 Task: Look for space in Faruka, Pakistan from 6th June, 2023 to 8th June, 2023 for 2 adults in price range Rs.7000 to Rs.12000. Place can be private room with 1  bedroom having 2 beds and 1 bathroom. Property type can be house, flat, guest house. Amenities needed are: wifi. Booking option can be shelf check-in. Required host language is English.
Action: Mouse moved to (482, 82)
Screenshot: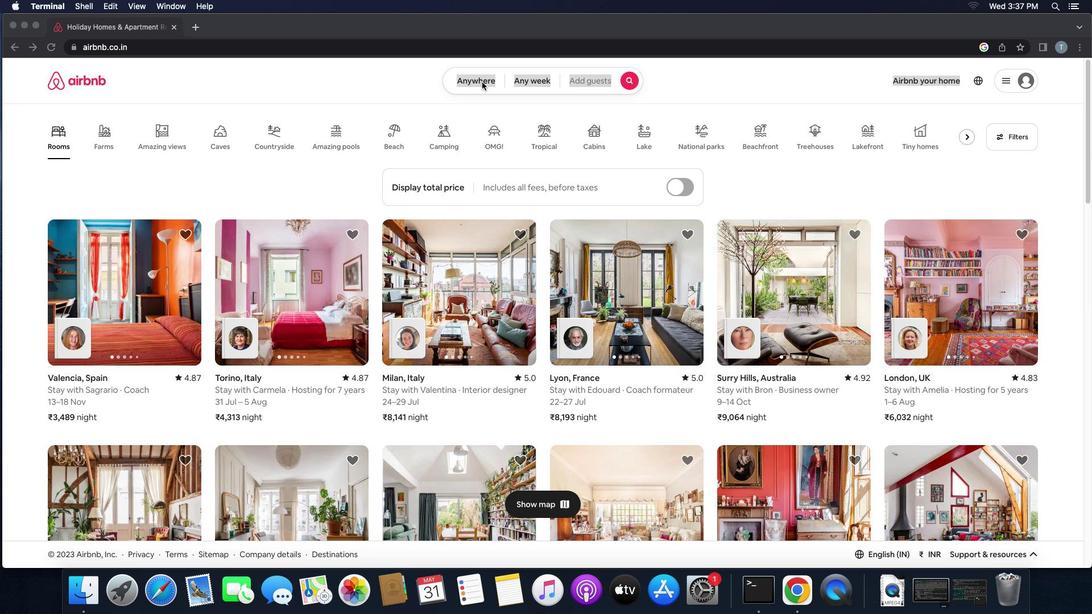 
Action: Mouse pressed left at (482, 82)
Screenshot: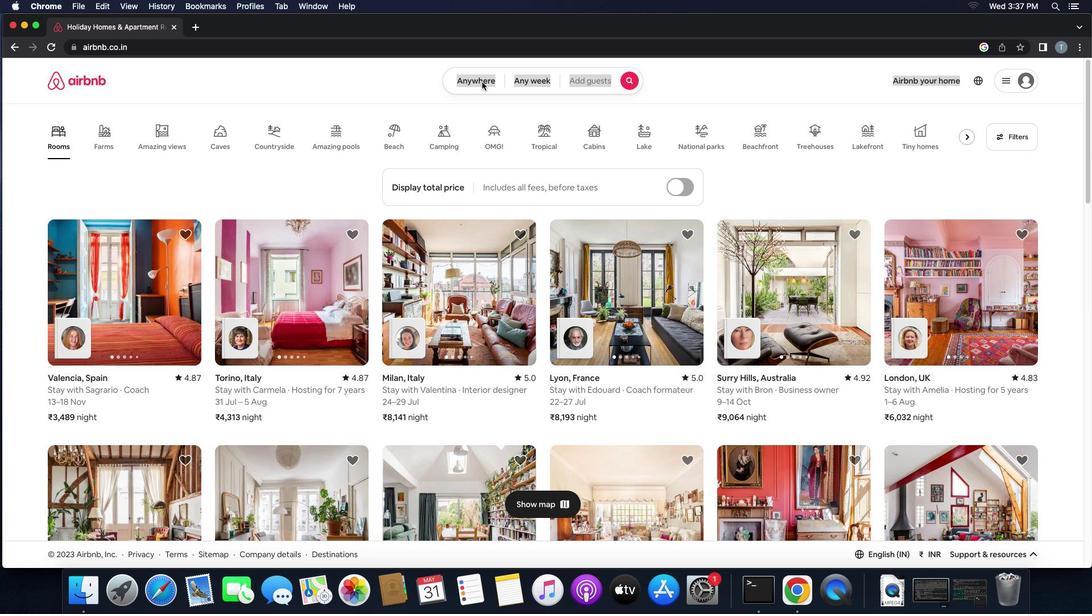 
Action: Mouse pressed left at (482, 82)
Screenshot: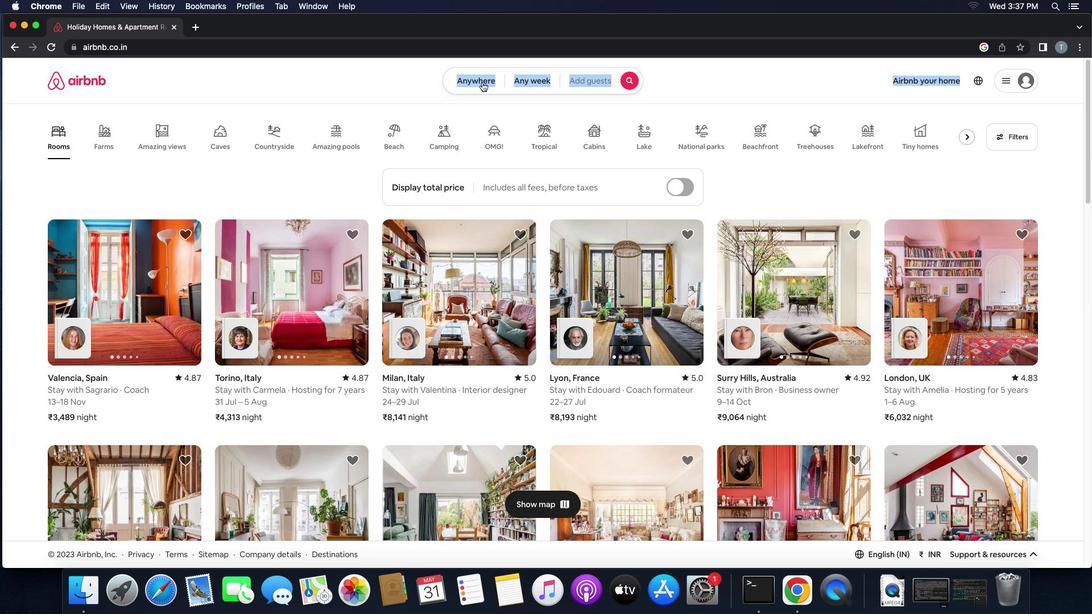 
Action: Mouse moved to (380, 124)
Screenshot: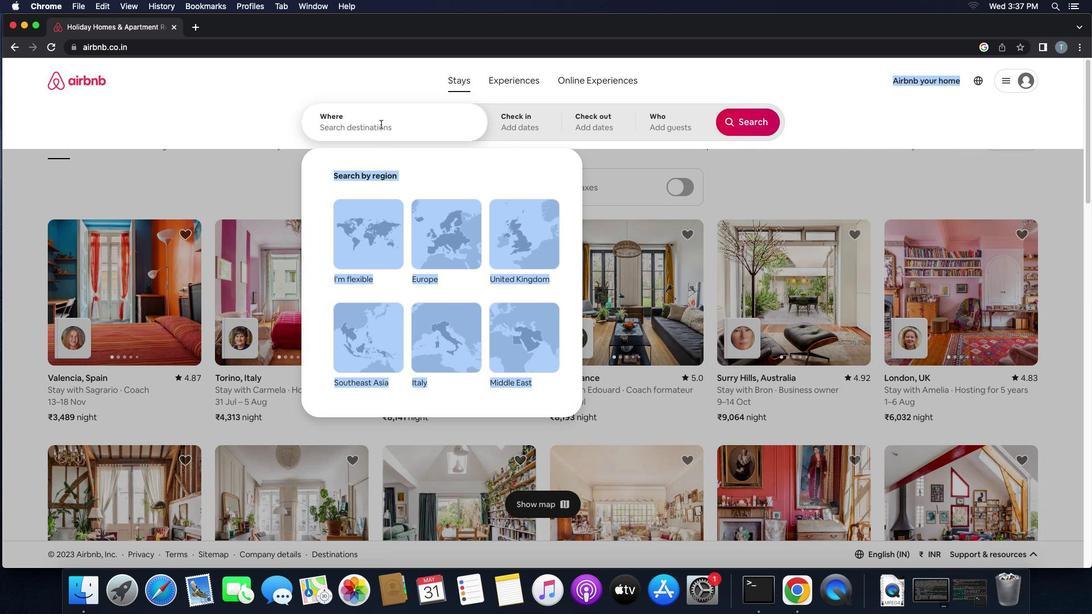 
Action: Mouse pressed left at (380, 124)
Screenshot: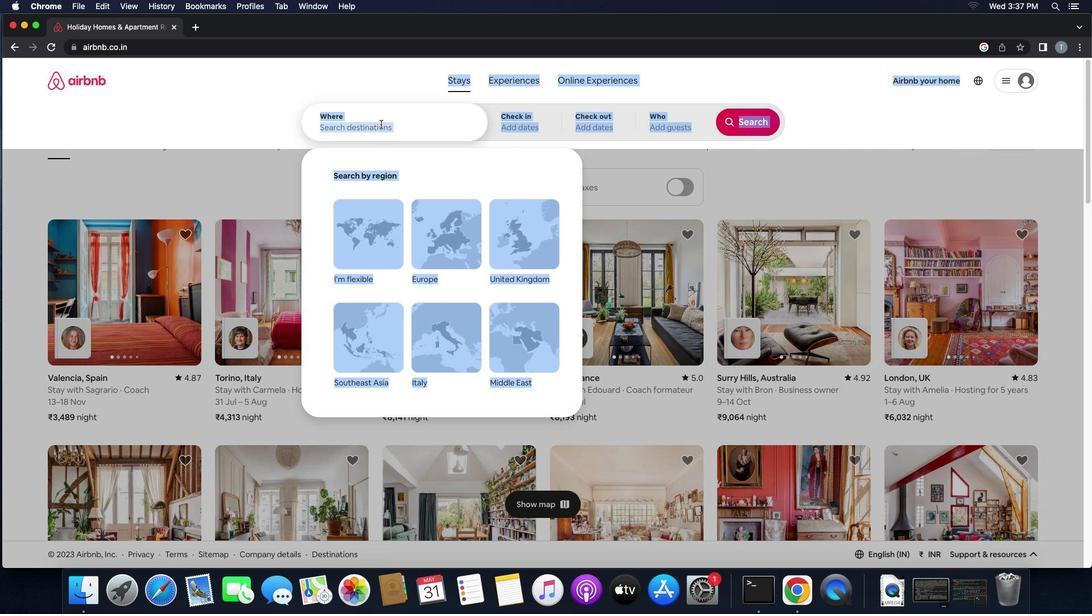 
Action: Key pressed 'f''a''r''u''k''a'','Key.space'p''a''k''i'
Screenshot: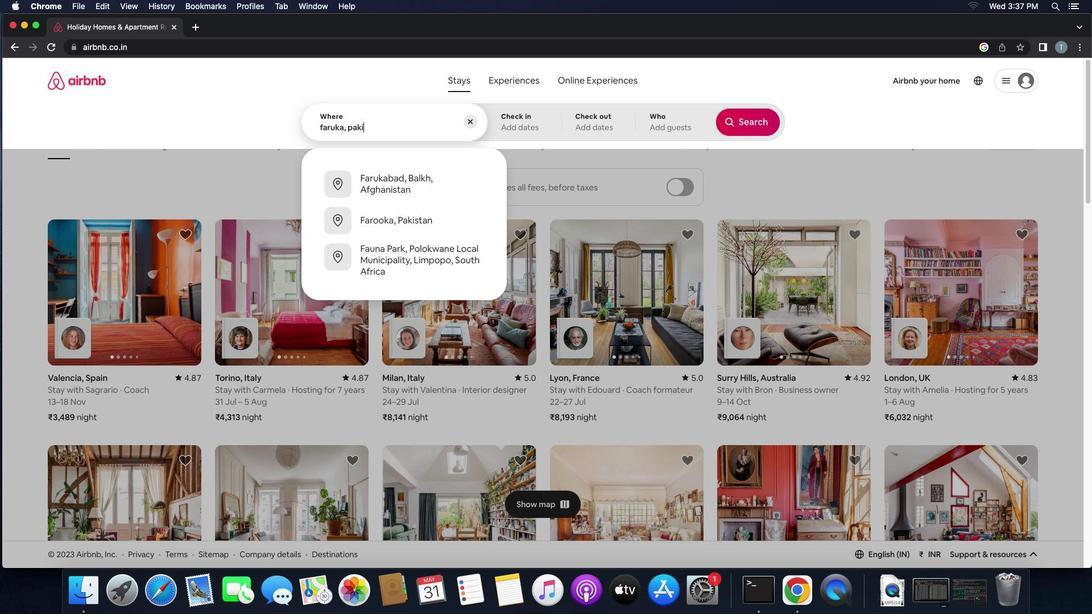 
Action: Mouse moved to (357, 182)
Screenshot: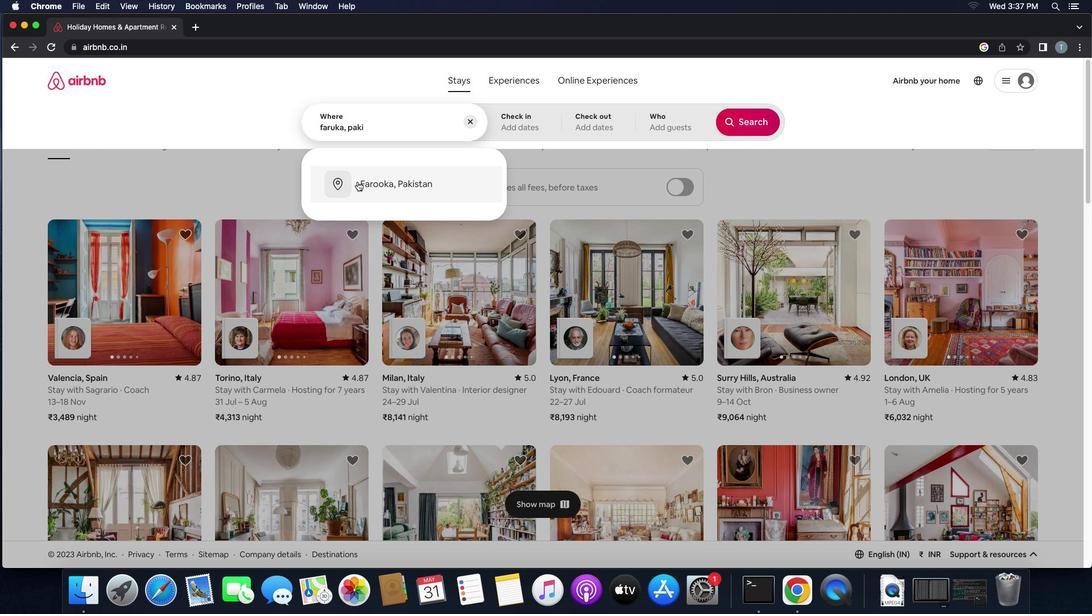
Action: Mouse pressed left at (357, 182)
Screenshot: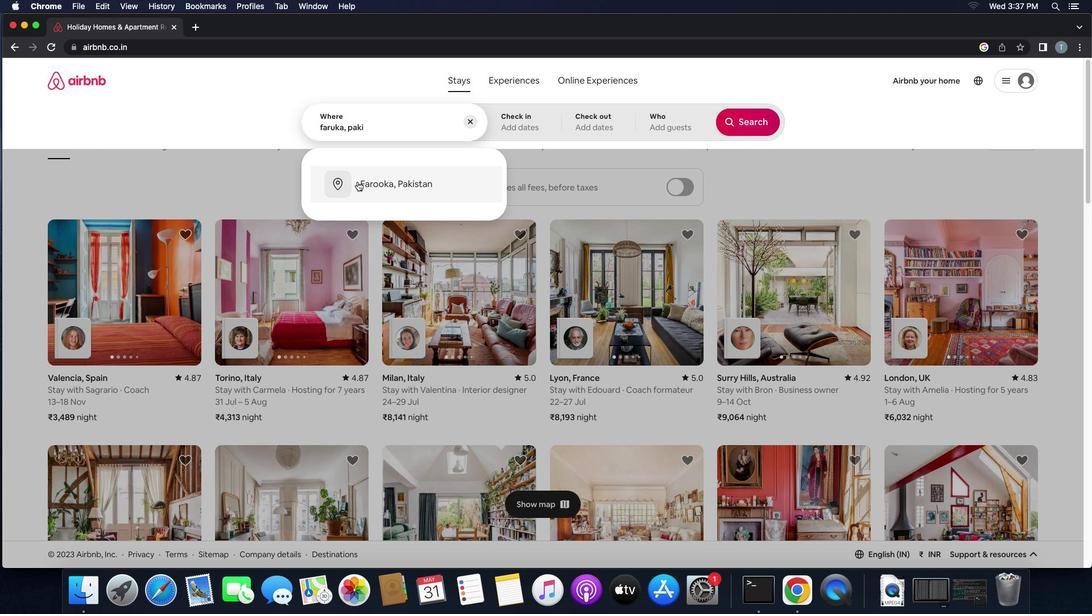 
Action: Mouse moved to (630, 290)
Screenshot: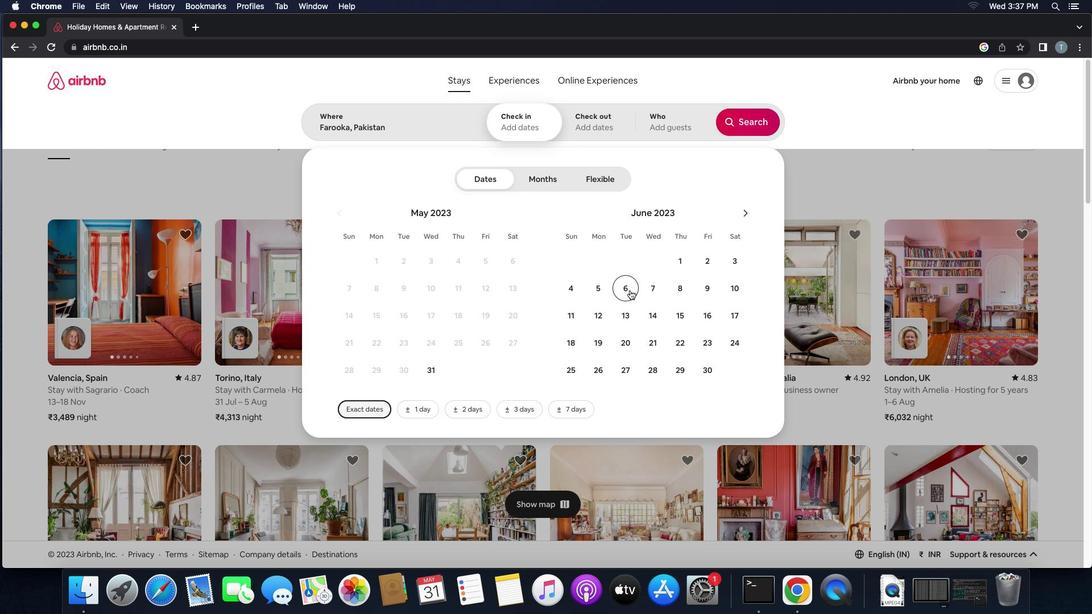 
Action: Mouse pressed left at (630, 290)
Screenshot: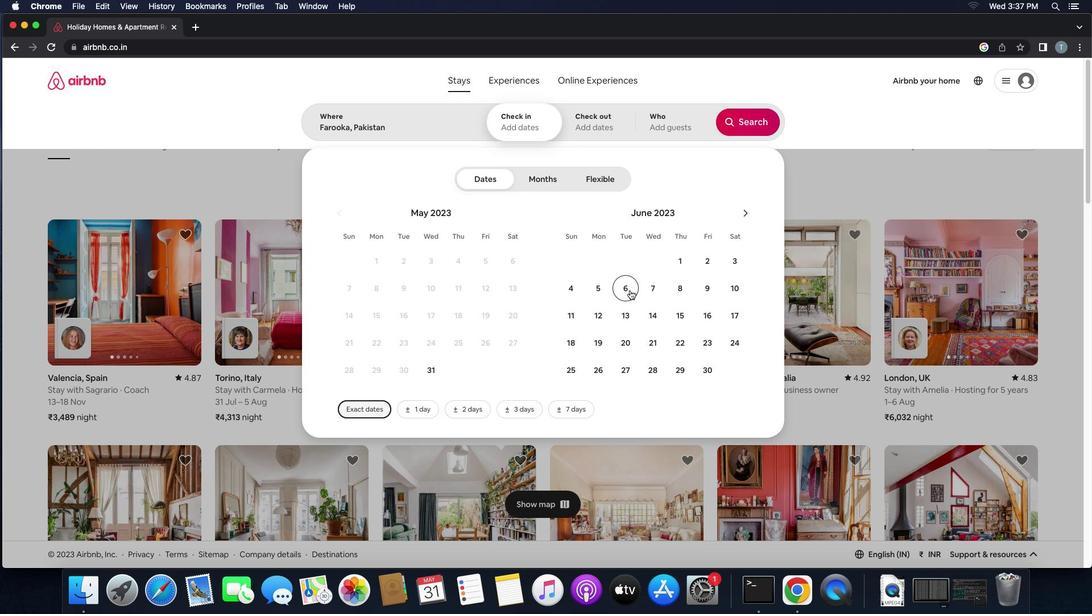 
Action: Mouse moved to (686, 289)
Screenshot: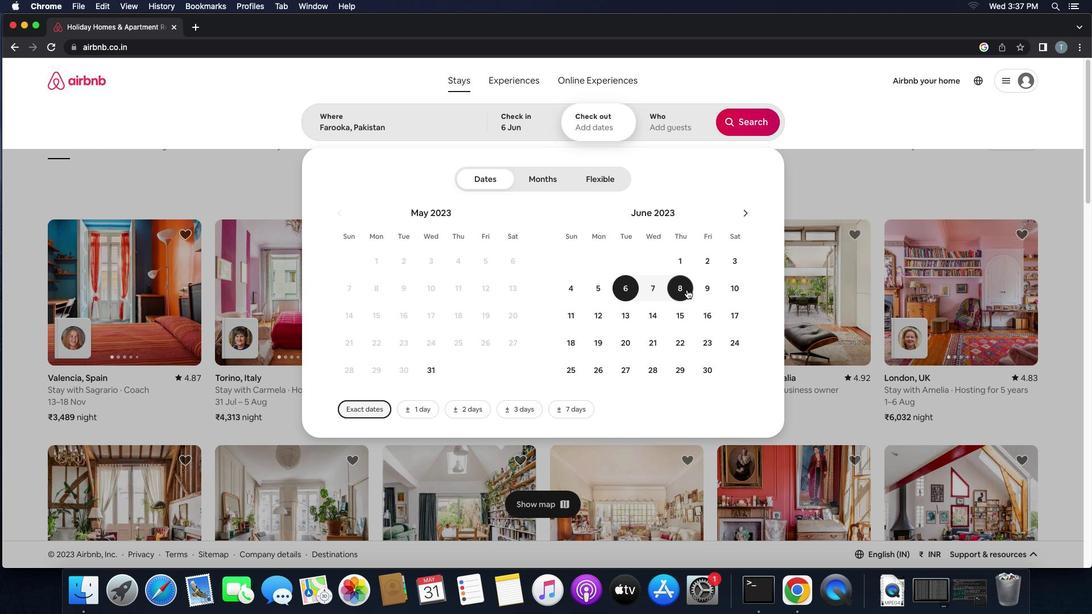 
Action: Mouse pressed left at (686, 289)
Screenshot: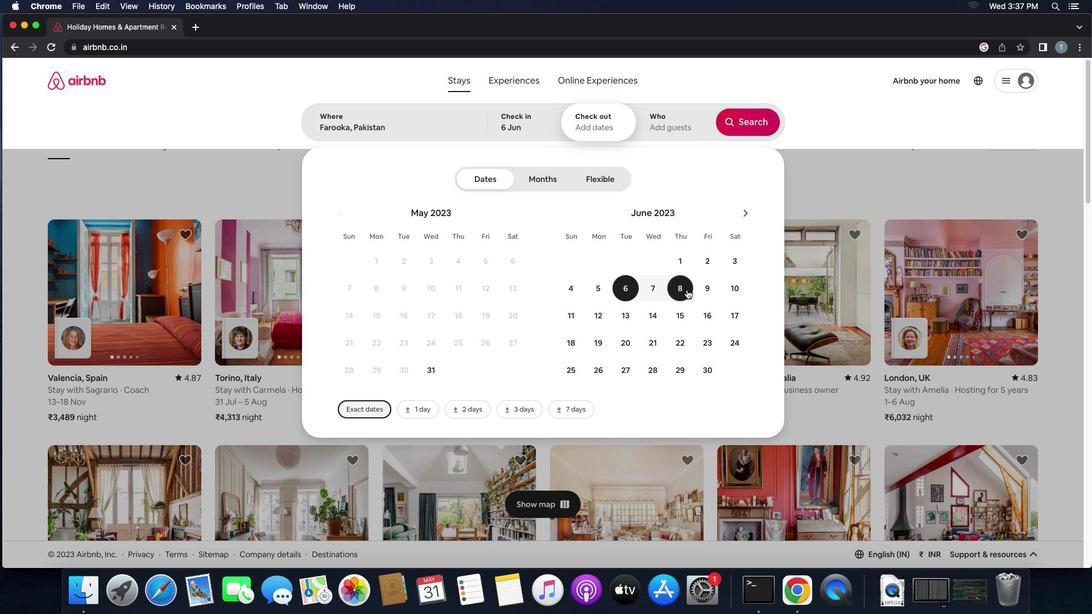 
Action: Mouse moved to (675, 137)
Screenshot: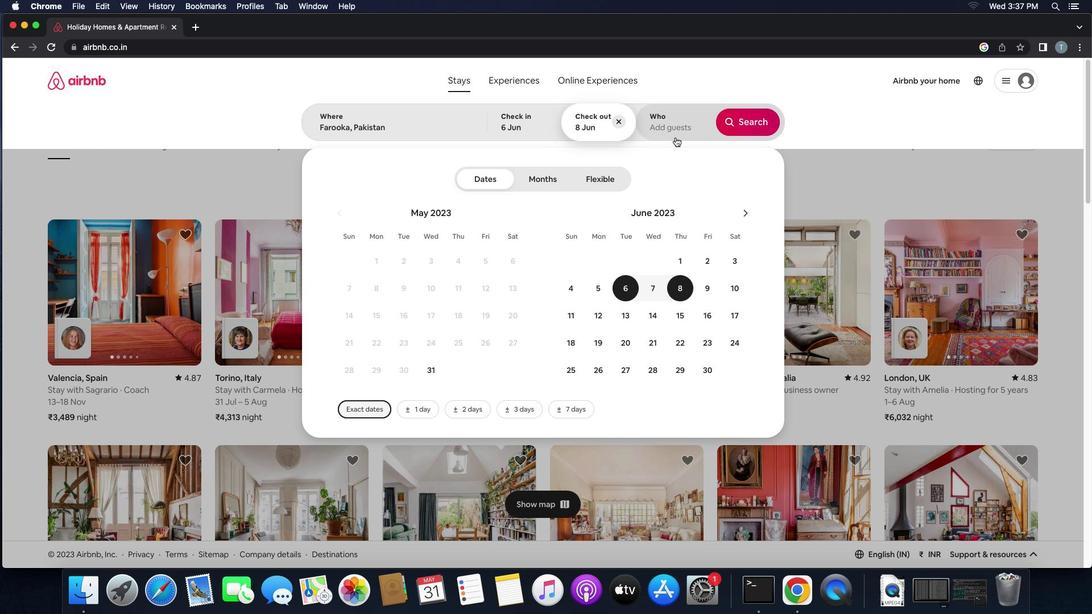 
Action: Mouse pressed left at (675, 137)
Screenshot: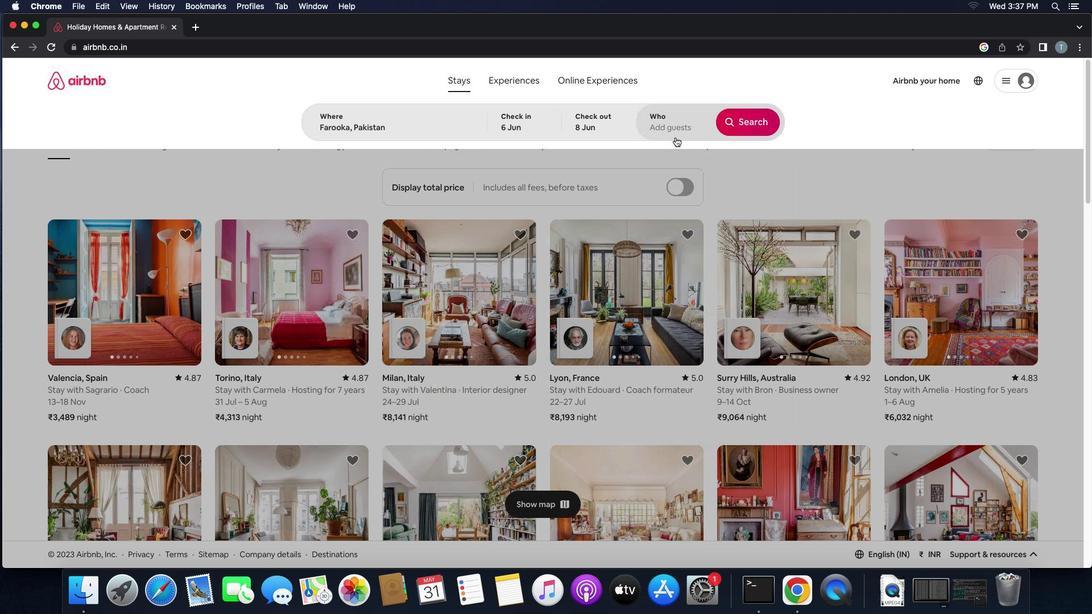 
Action: Mouse moved to (754, 185)
Screenshot: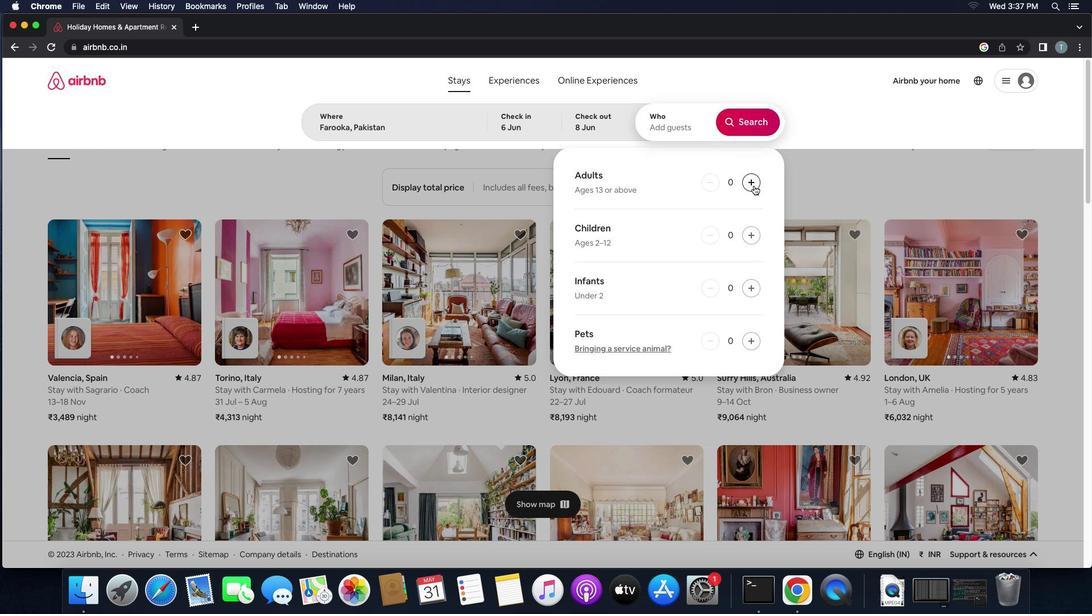 
Action: Mouse pressed left at (754, 185)
Screenshot: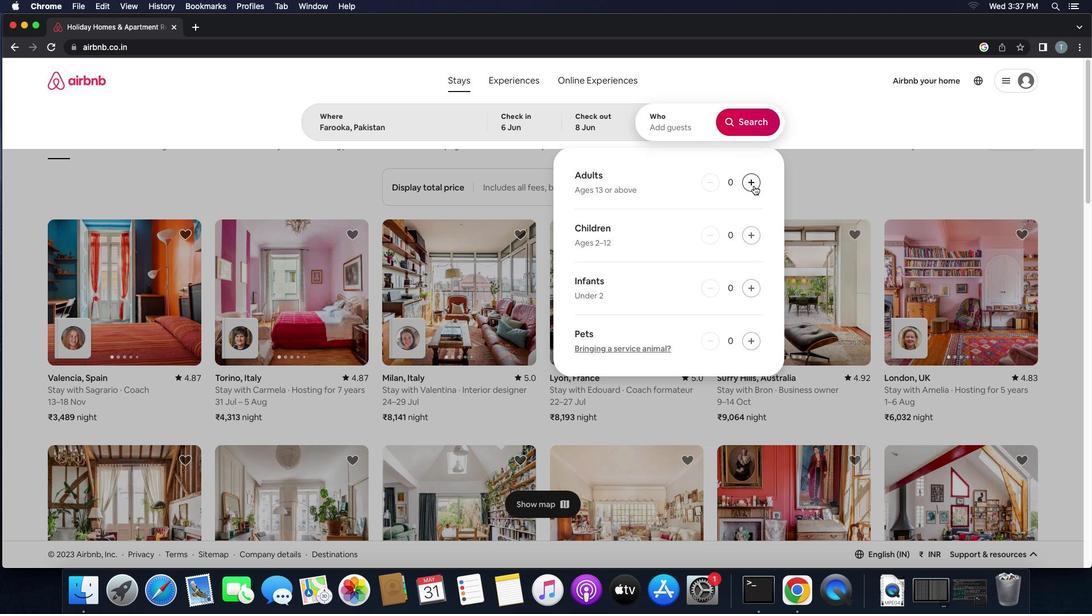 
Action: Mouse pressed left at (754, 185)
Screenshot: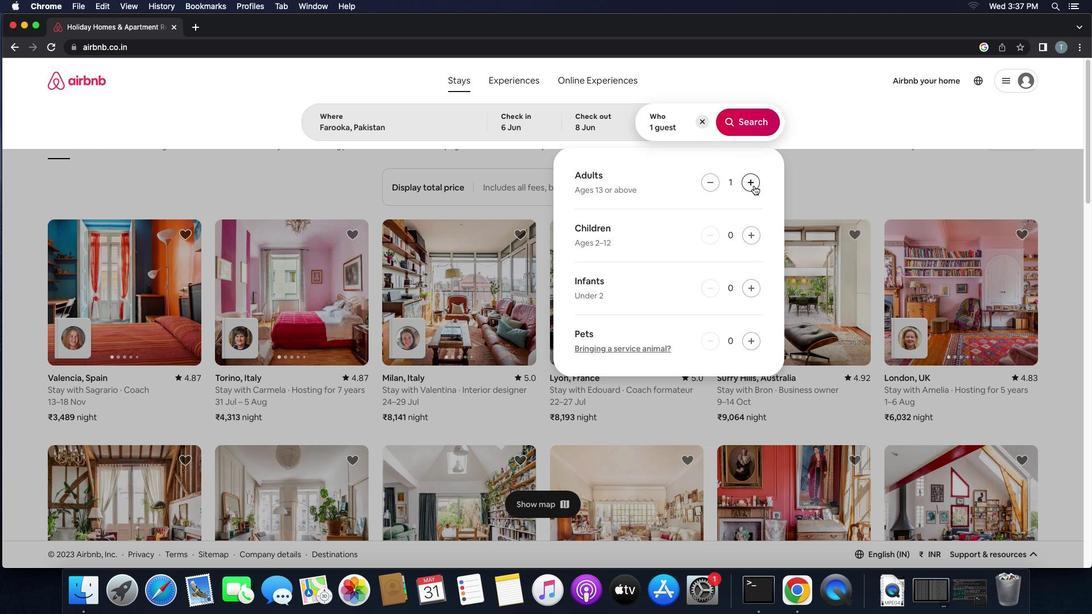 
Action: Mouse moved to (752, 128)
Screenshot: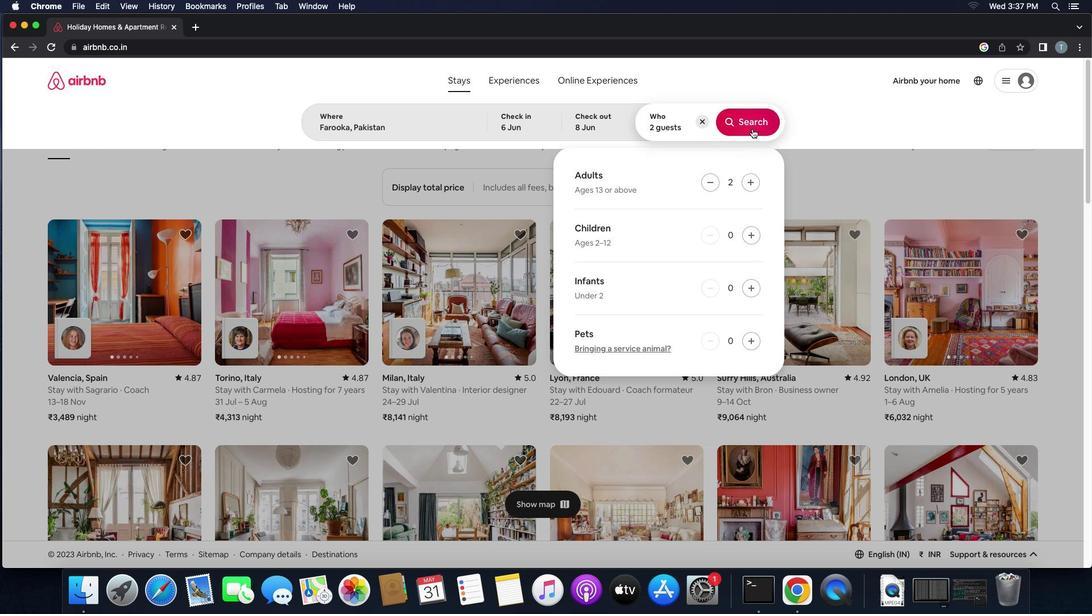 
Action: Mouse pressed left at (752, 128)
Screenshot: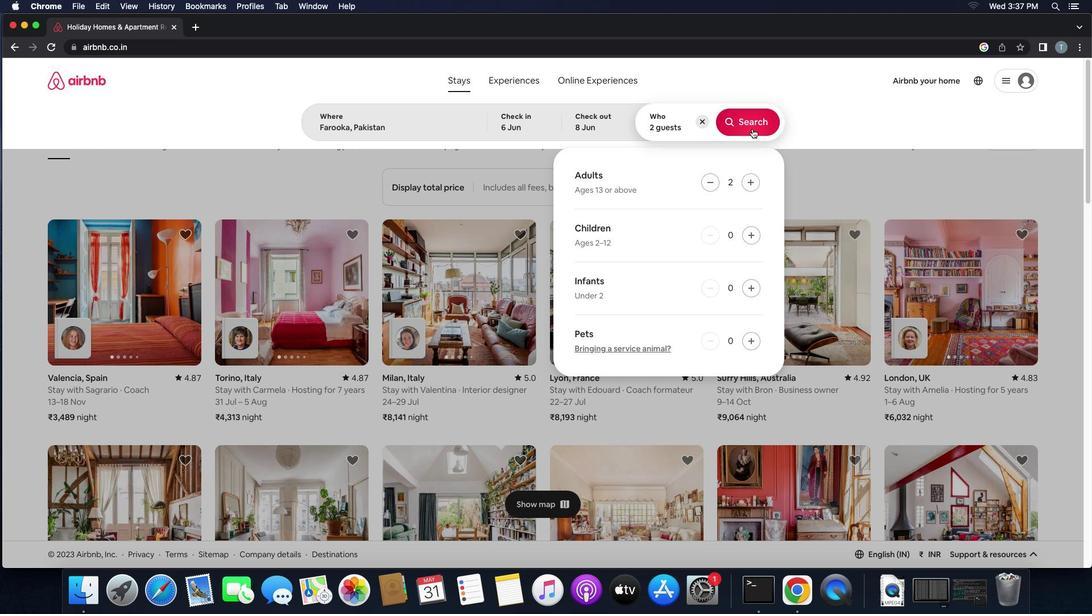 
Action: Mouse moved to (1032, 128)
Screenshot: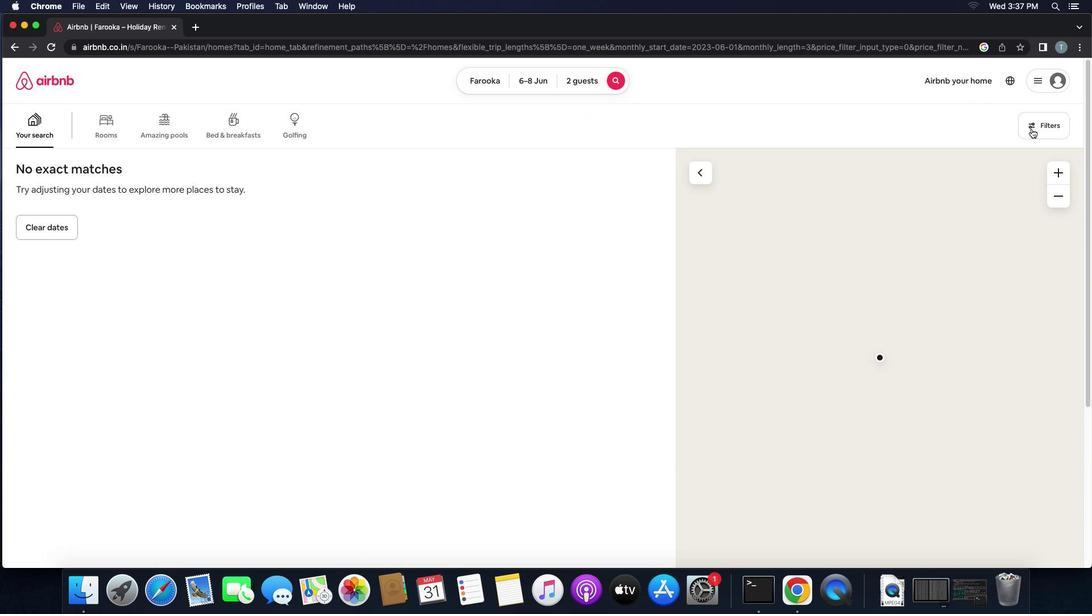 
Action: Mouse pressed left at (1032, 128)
Screenshot: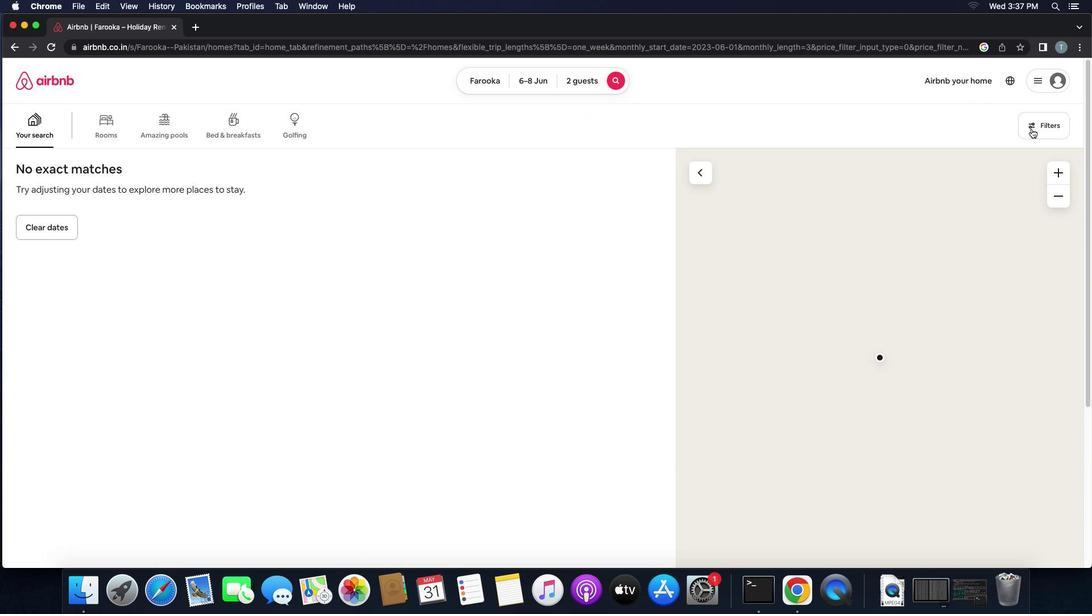 
Action: Mouse moved to (413, 194)
Screenshot: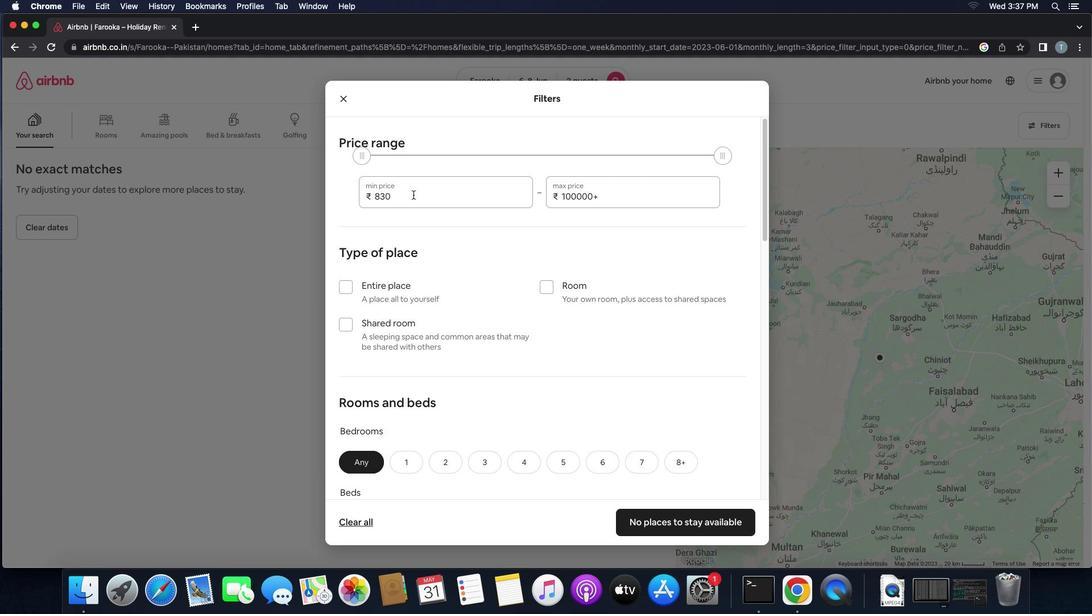 
Action: Mouse pressed left at (413, 194)
Screenshot: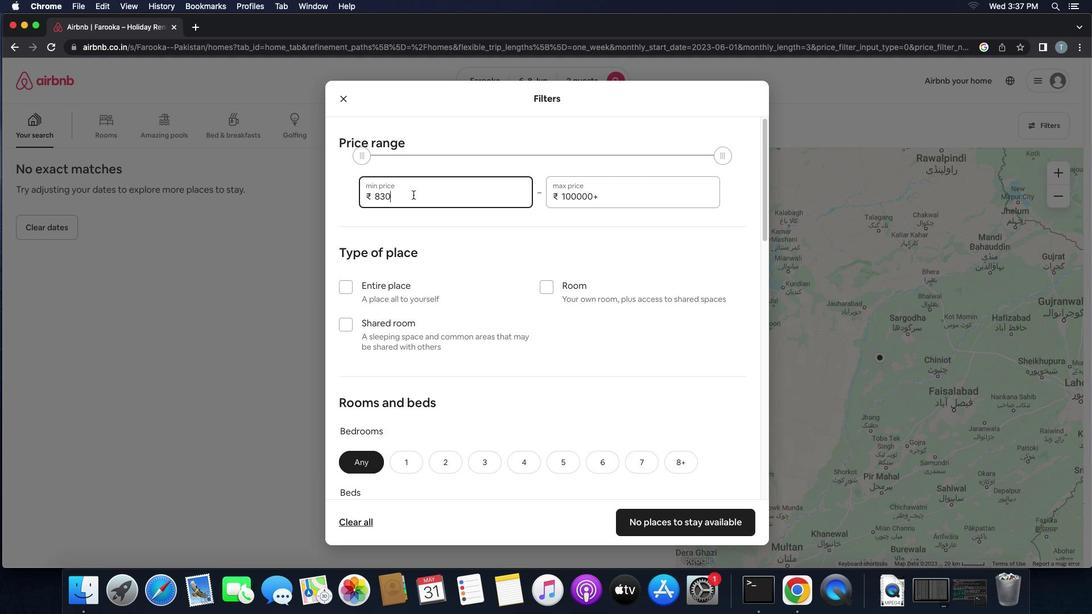
Action: Key pressed Key.backspaceKey.backspaceKey.backspaceKey.backspaceKey.backspace'7''0''0''0'
Screenshot: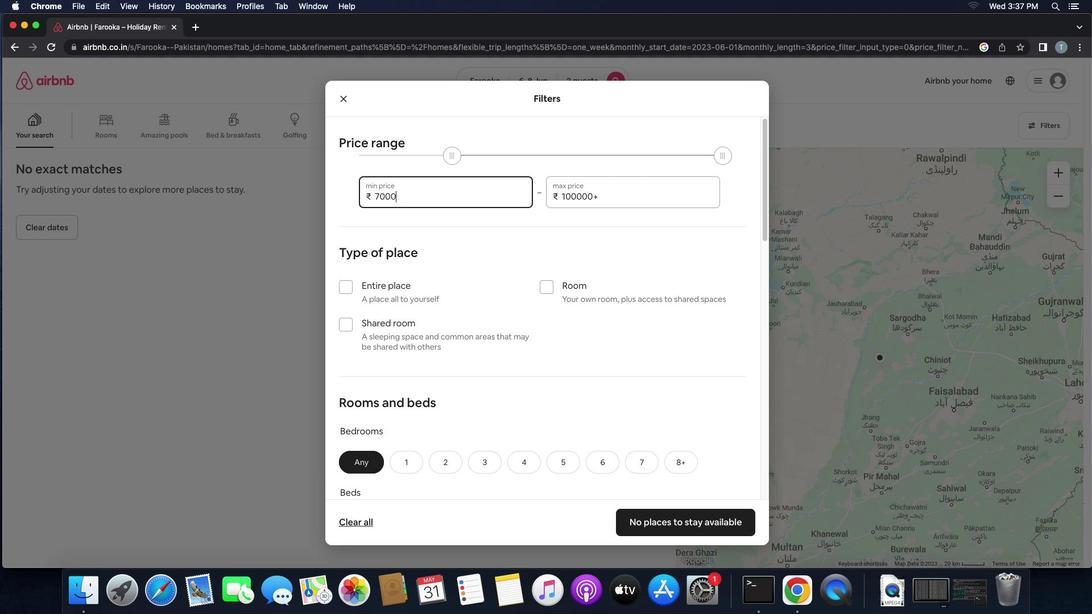 
Action: Mouse moved to (619, 195)
Screenshot: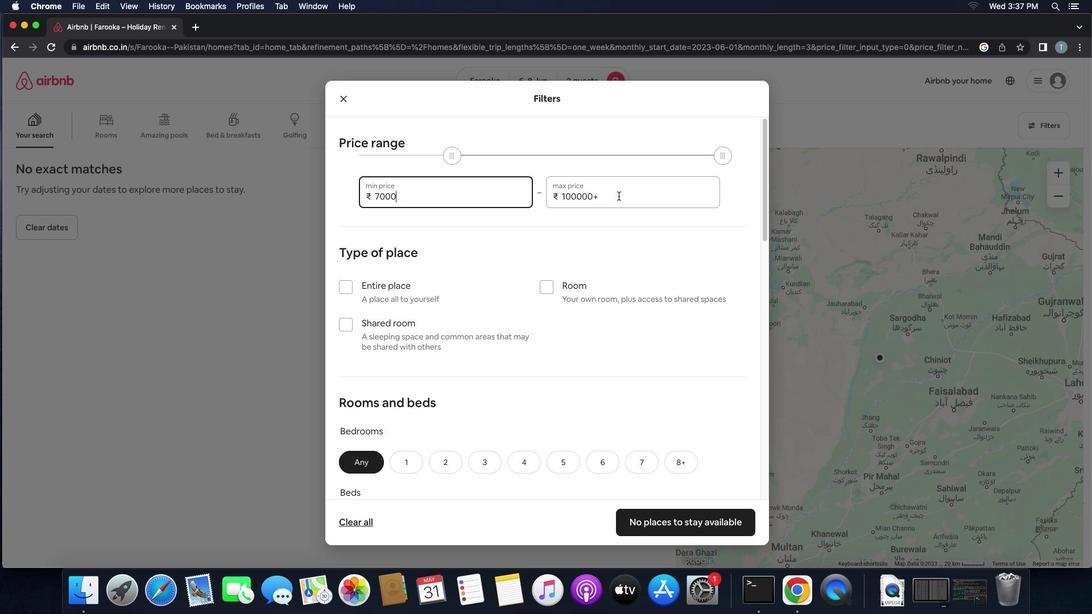 
Action: Mouse pressed left at (619, 195)
Screenshot: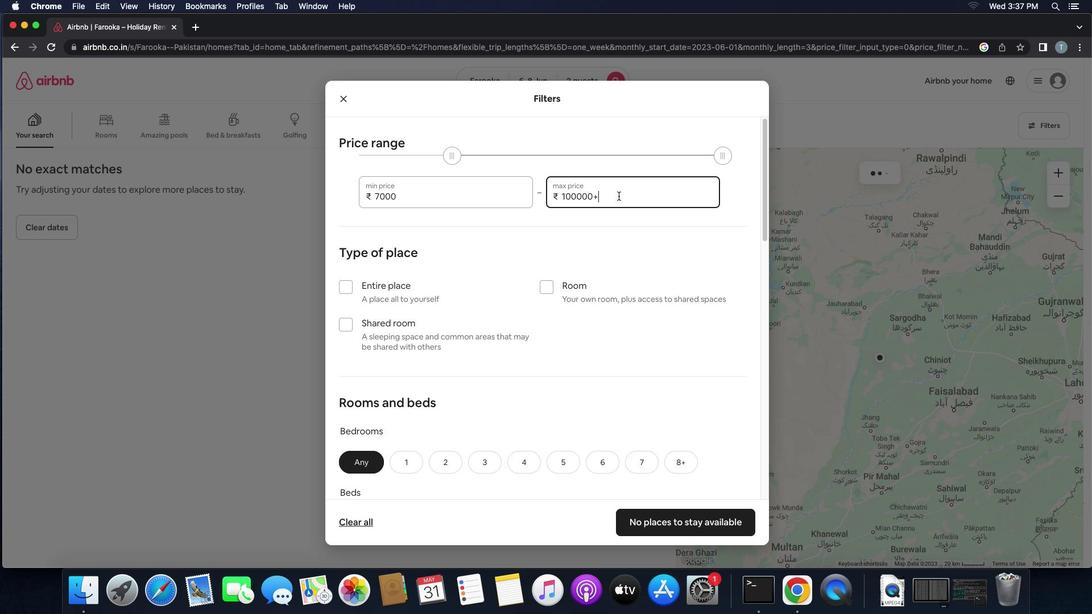
Action: Key pressed Key.backspaceKey.backspaceKey.backspaceKey.backspaceKey.backspaceKey.backspaceKey.backspace'1''2''0''0''0'
Screenshot: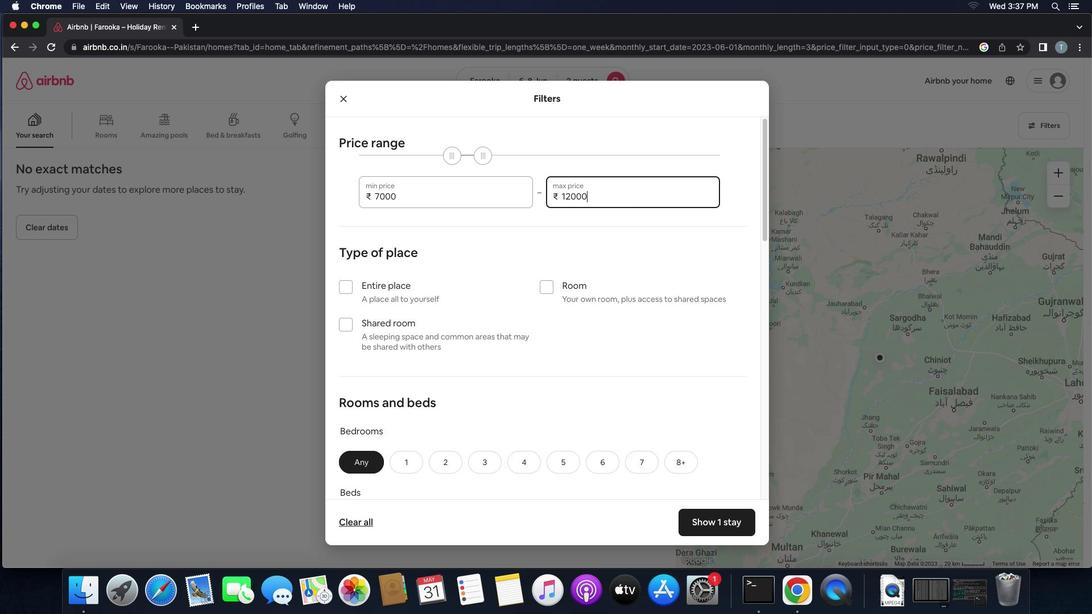 
Action: Mouse moved to (596, 287)
Screenshot: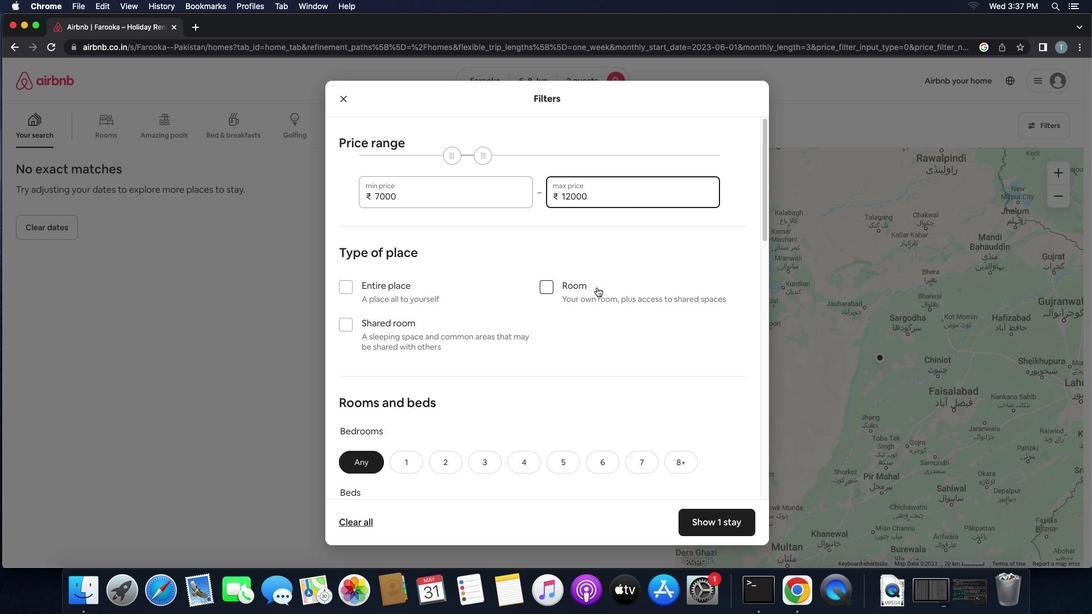 
Action: Mouse scrolled (596, 287) with delta (0, 0)
Screenshot: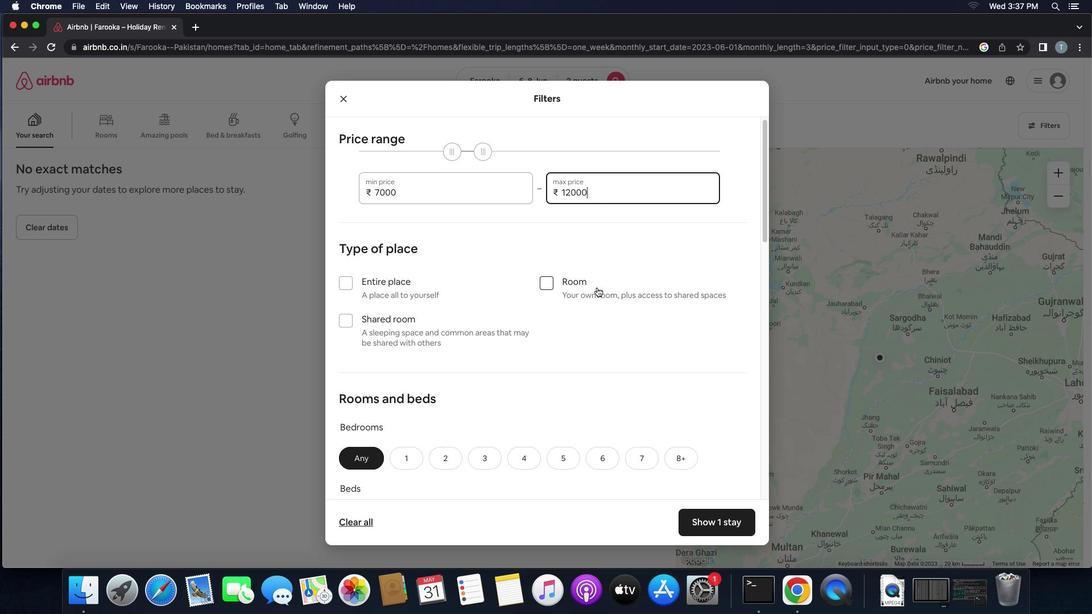 
Action: Mouse scrolled (596, 287) with delta (0, 0)
Screenshot: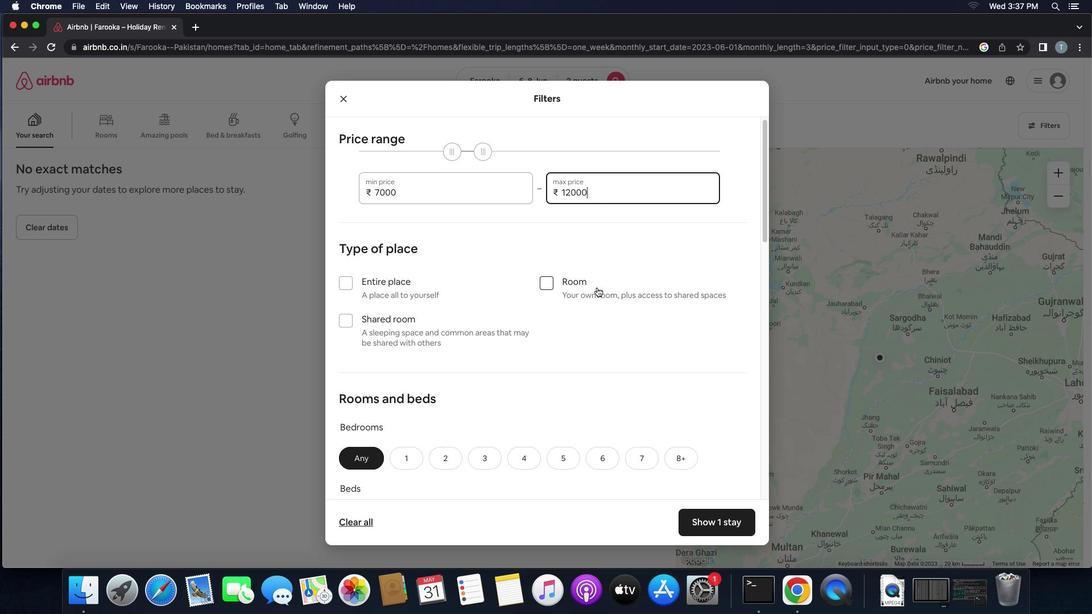 
Action: Mouse scrolled (596, 287) with delta (0, -1)
Screenshot: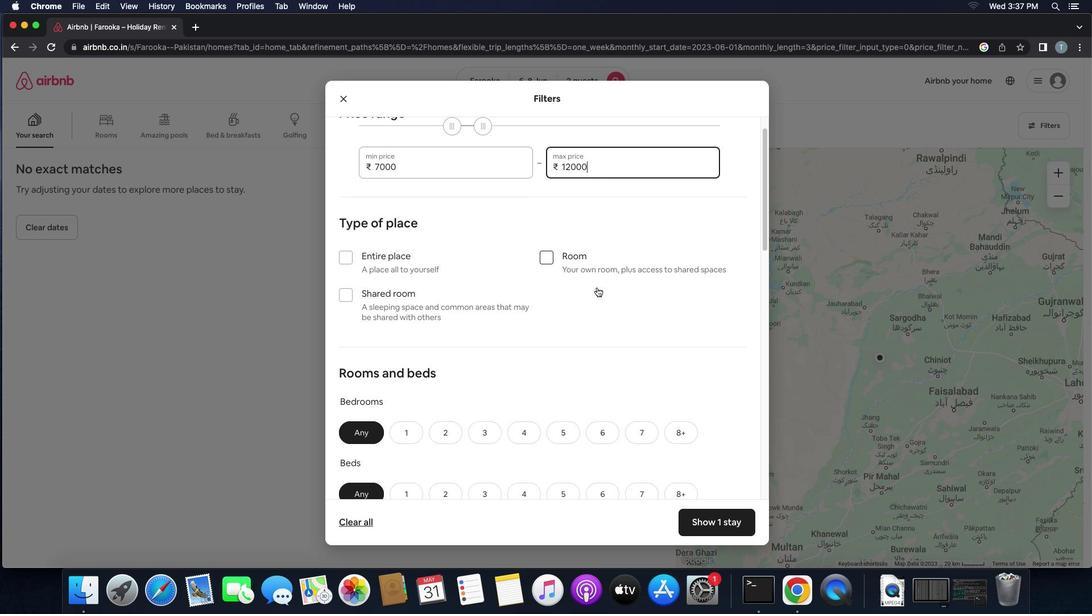 
Action: Mouse moved to (595, 290)
Screenshot: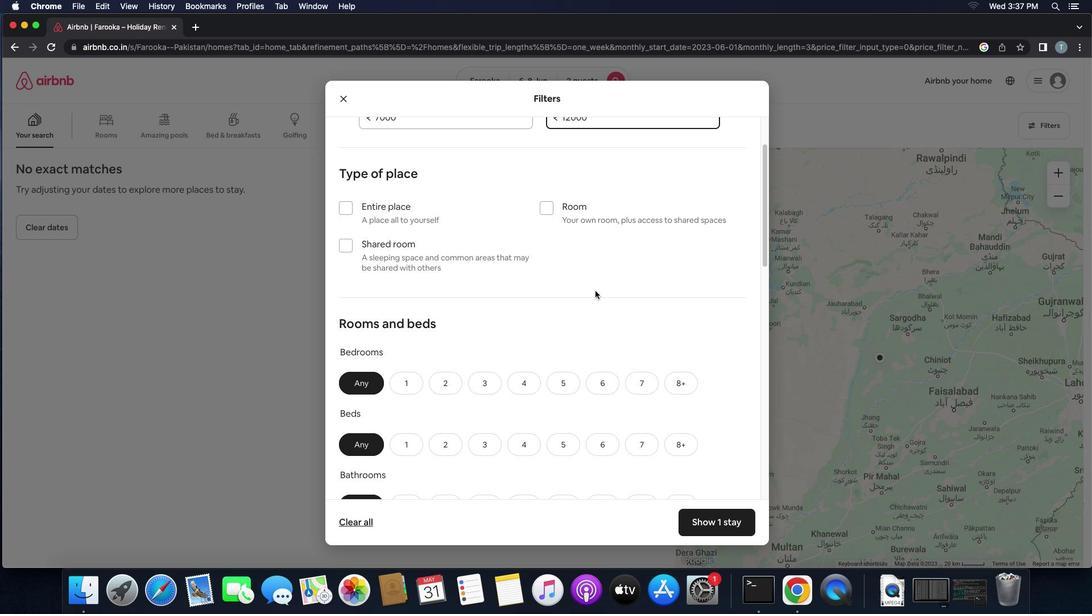 
Action: Mouse scrolled (595, 290) with delta (0, 0)
Screenshot: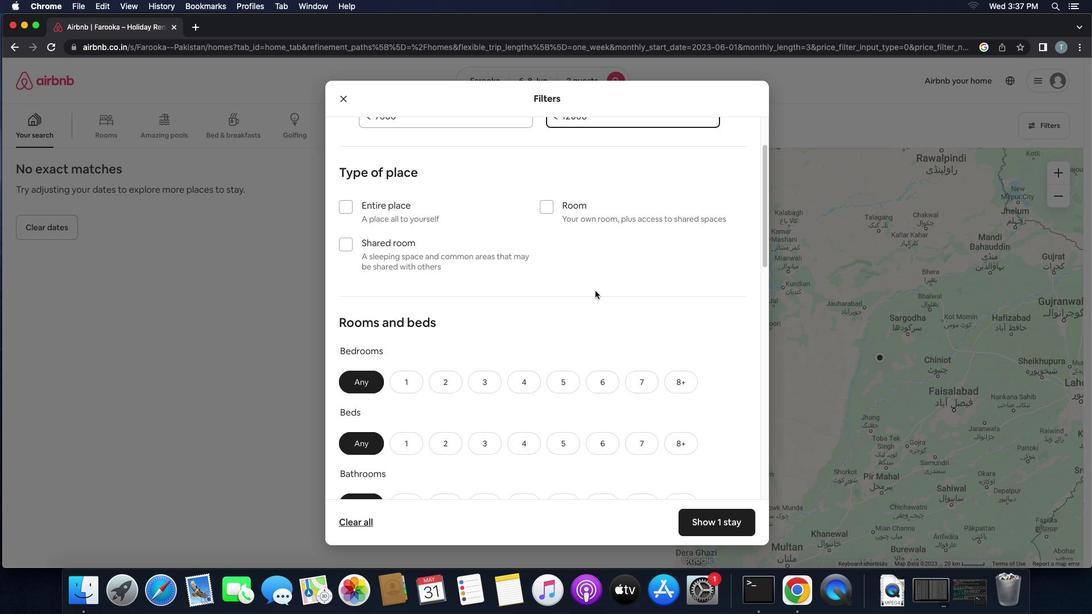 
Action: Mouse scrolled (595, 290) with delta (0, 0)
Screenshot: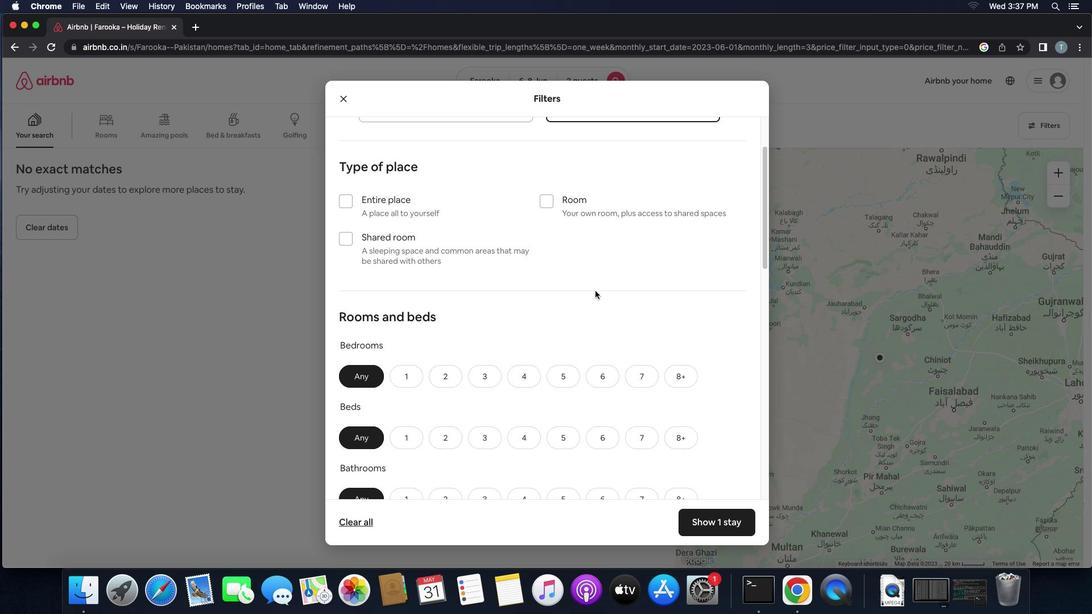 
Action: Mouse moved to (545, 195)
Screenshot: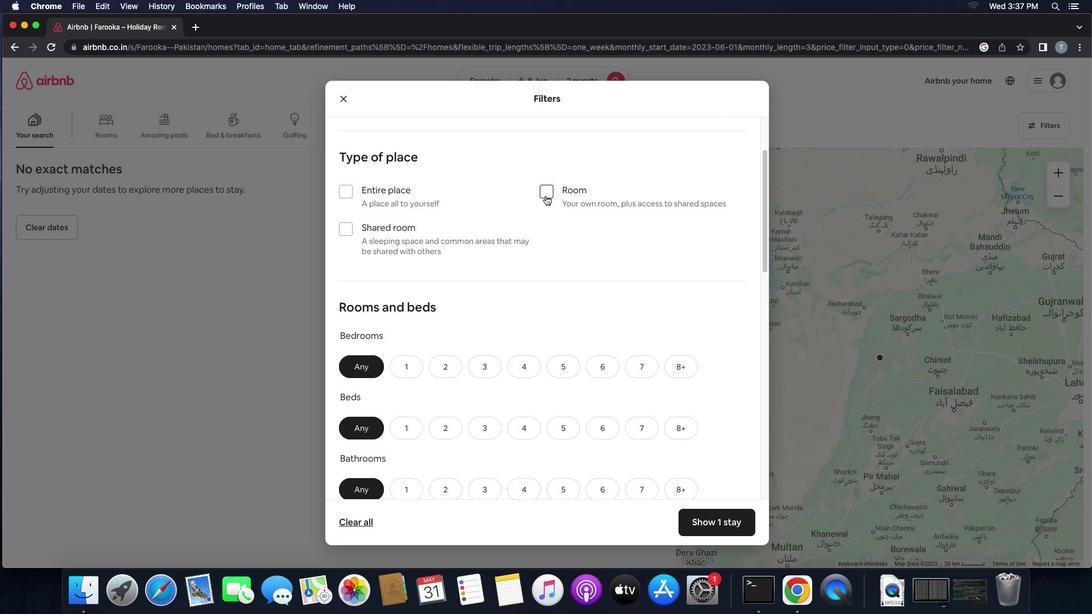 
Action: Mouse pressed left at (545, 195)
Screenshot: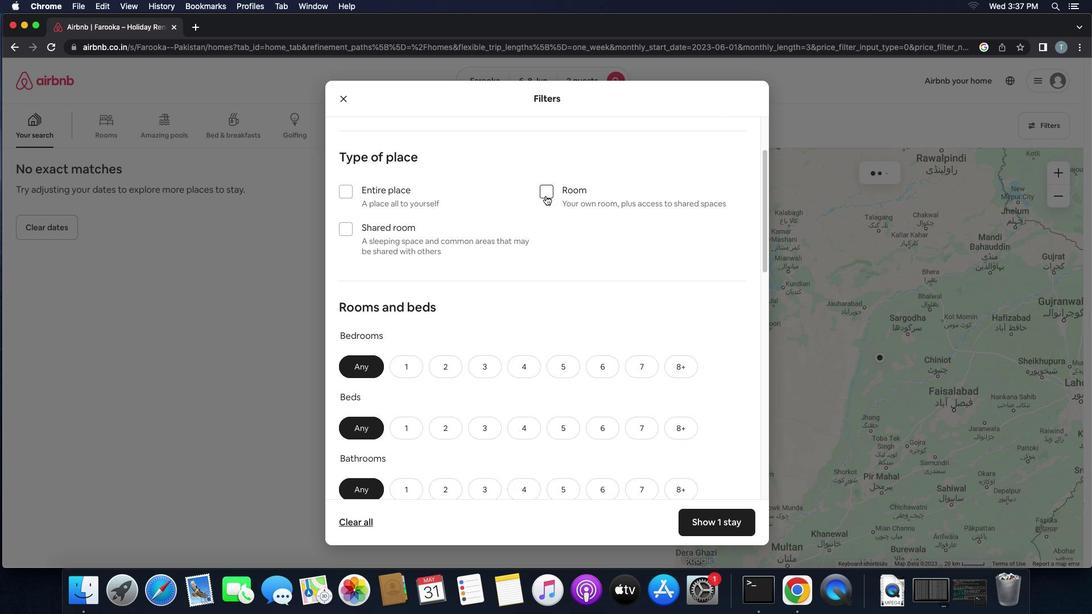 
Action: Mouse moved to (558, 264)
Screenshot: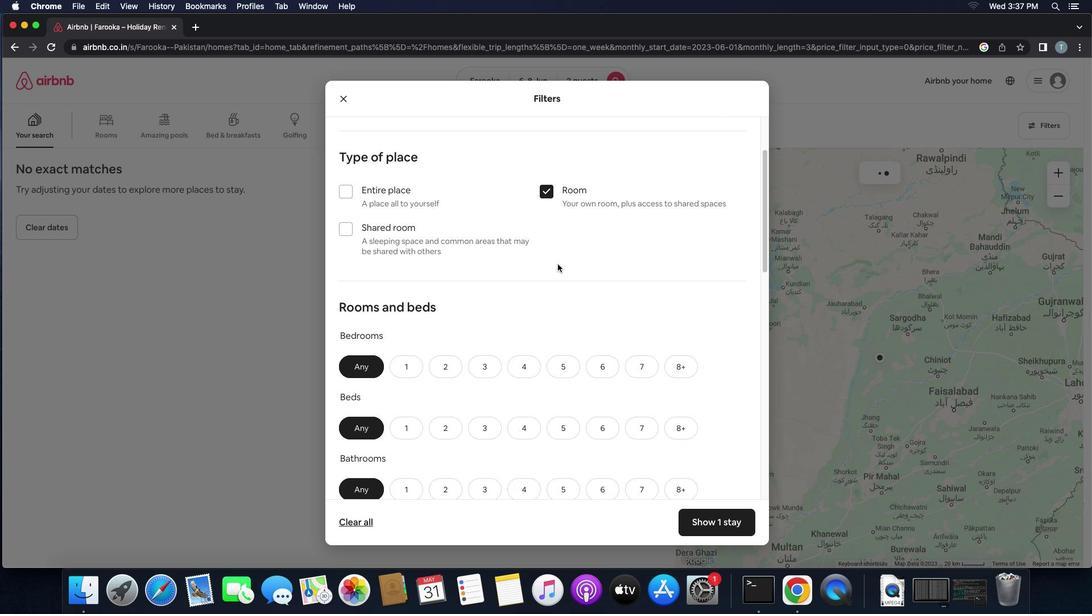 
Action: Mouse scrolled (558, 264) with delta (0, 0)
Screenshot: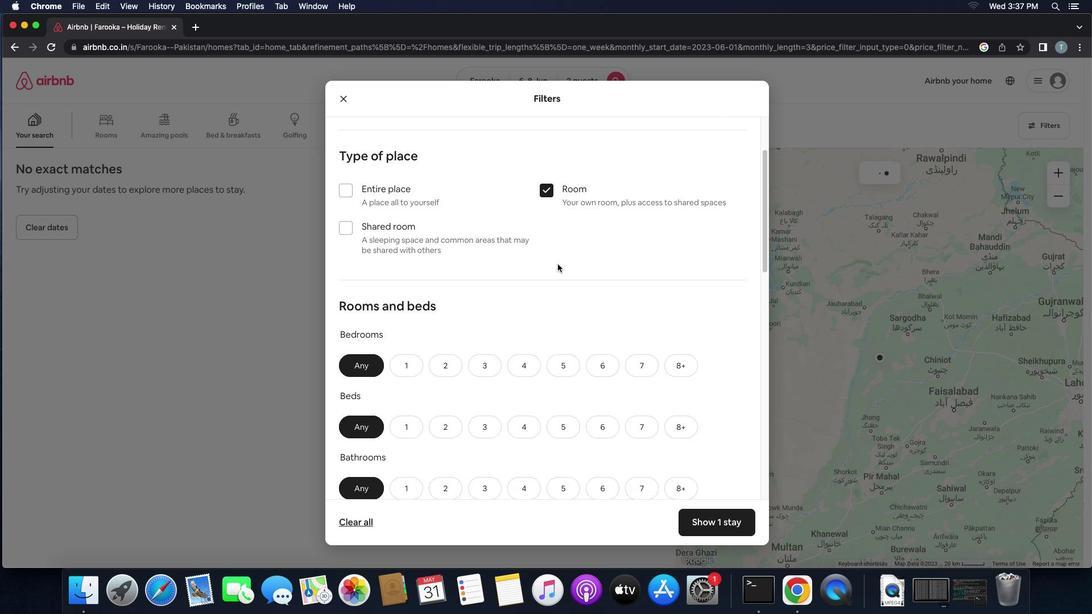
Action: Mouse scrolled (558, 264) with delta (0, 0)
Screenshot: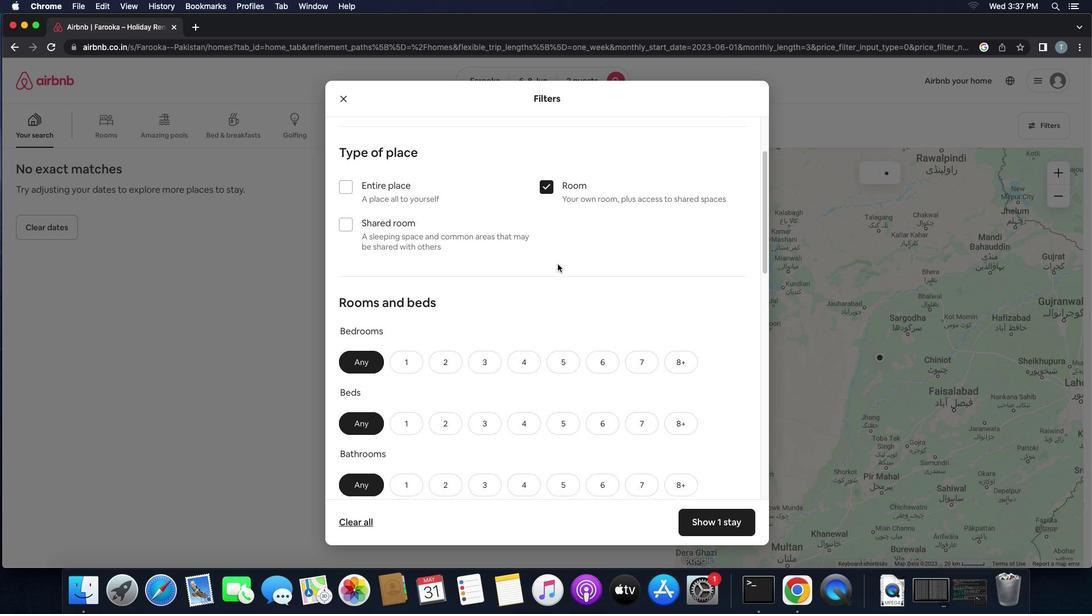 
Action: Mouse scrolled (558, 264) with delta (0, -1)
Screenshot: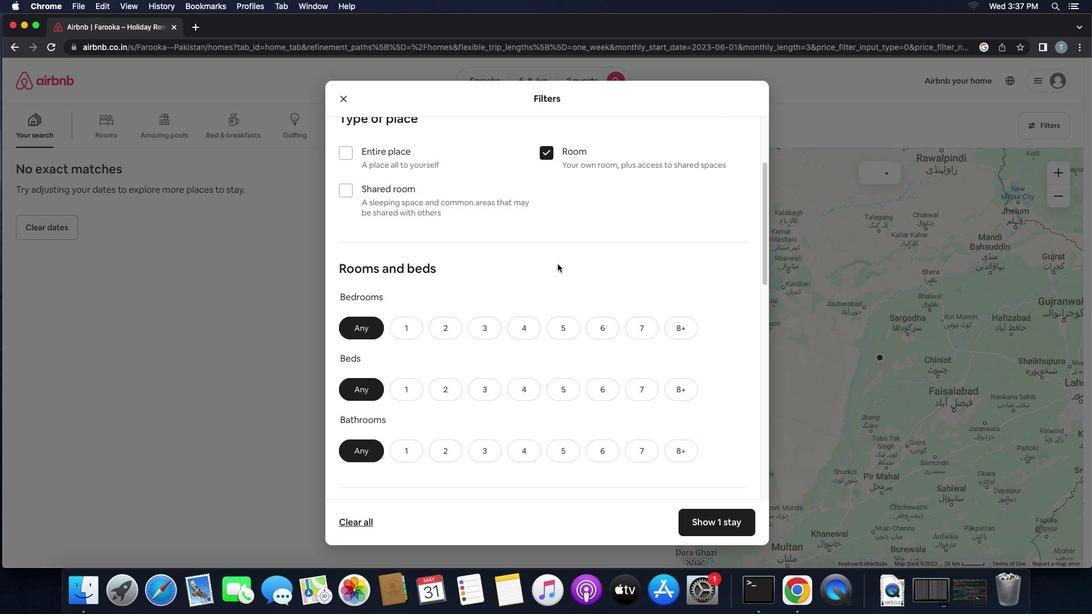 
Action: Mouse scrolled (558, 264) with delta (0, 0)
Screenshot: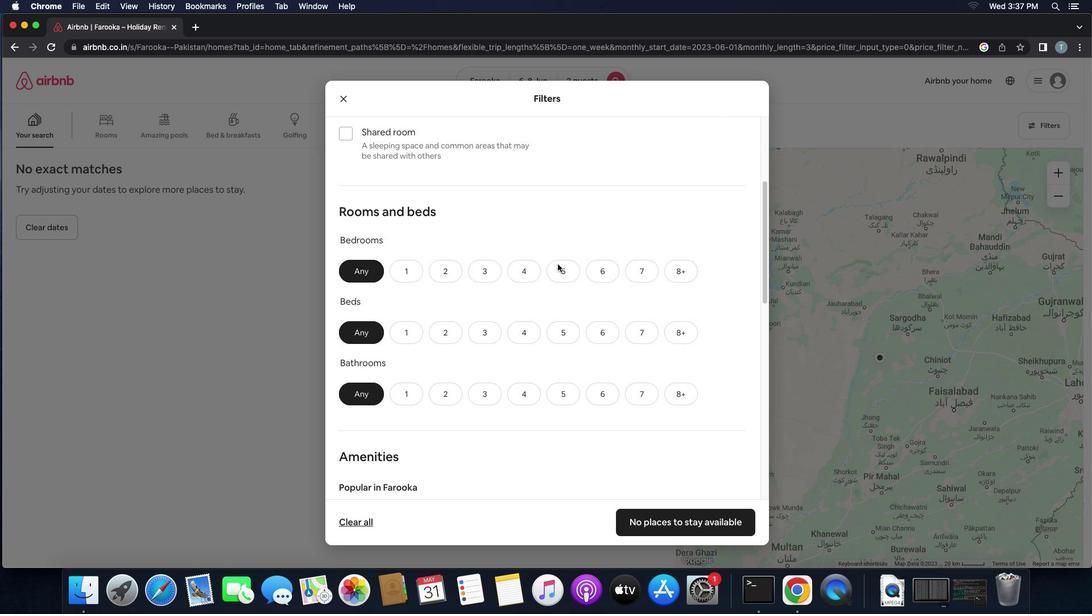 
Action: Mouse scrolled (558, 264) with delta (0, 0)
Screenshot: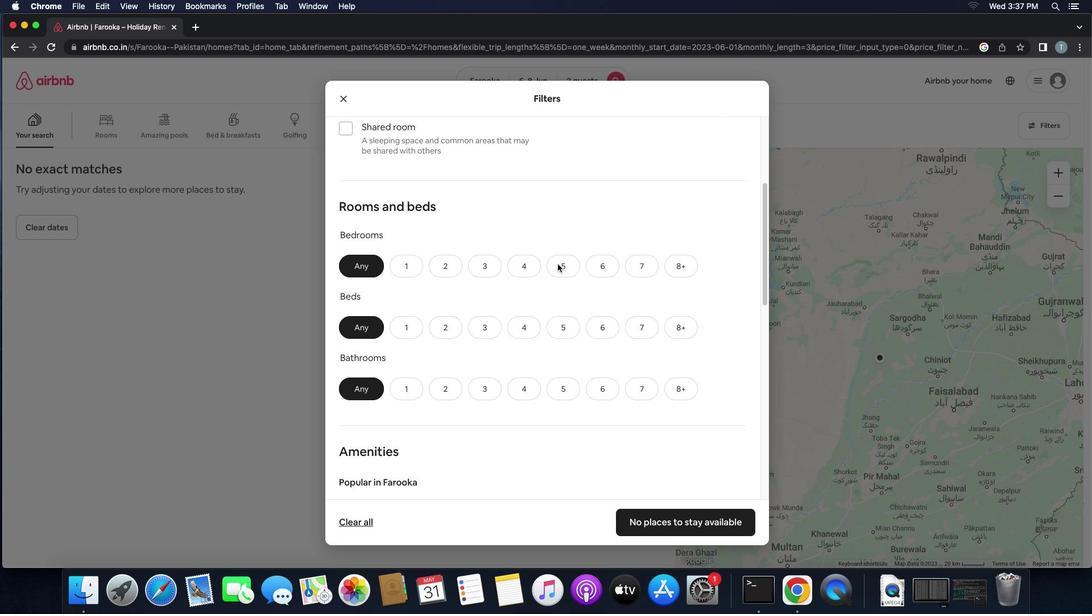 
Action: Mouse scrolled (558, 264) with delta (0, 0)
Screenshot: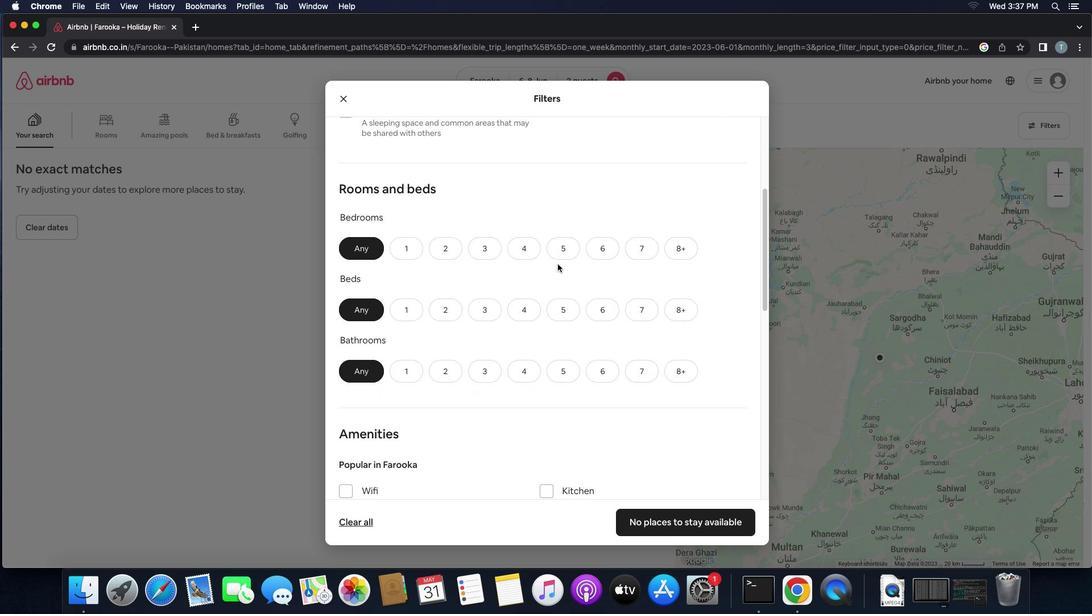 
Action: Mouse scrolled (558, 264) with delta (0, 0)
Screenshot: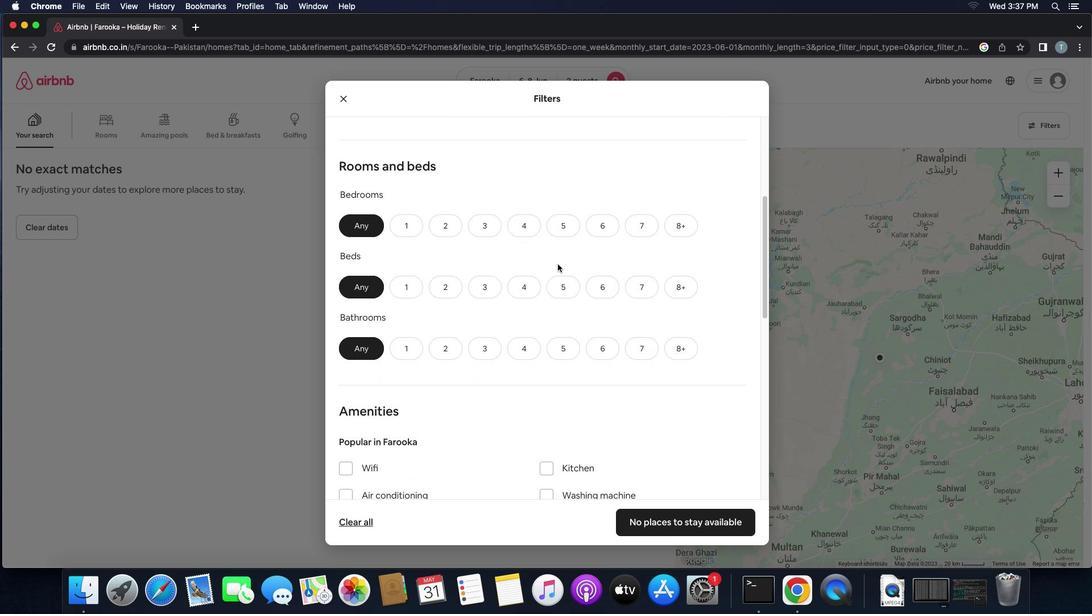 
Action: Mouse scrolled (558, 264) with delta (0, 0)
Screenshot: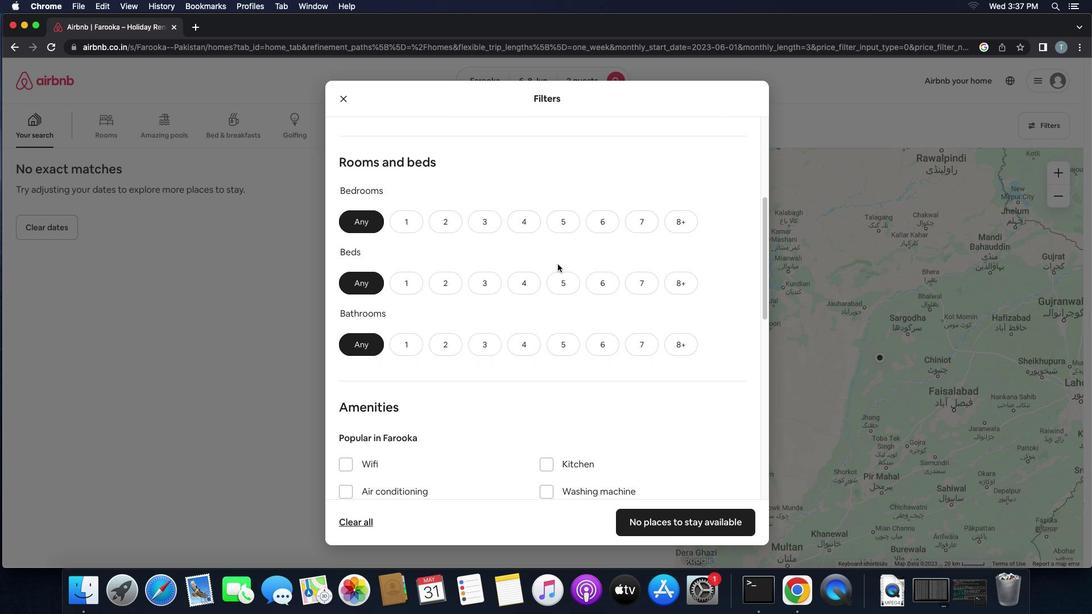 
Action: Mouse scrolled (558, 264) with delta (0, 0)
Screenshot: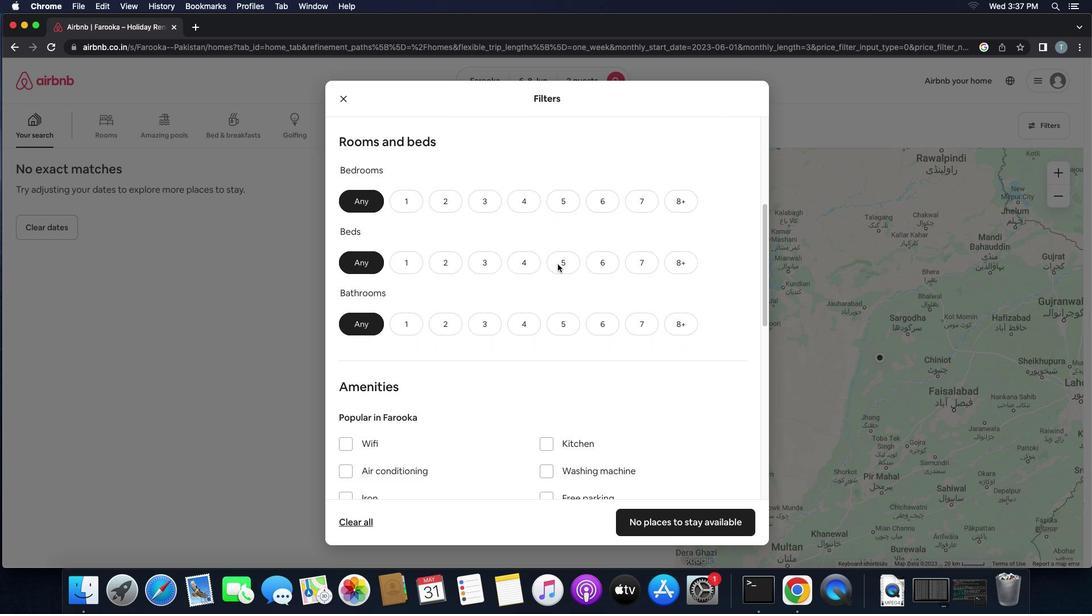 
Action: Mouse scrolled (558, 264) with delta (0, 0)
Screenshot: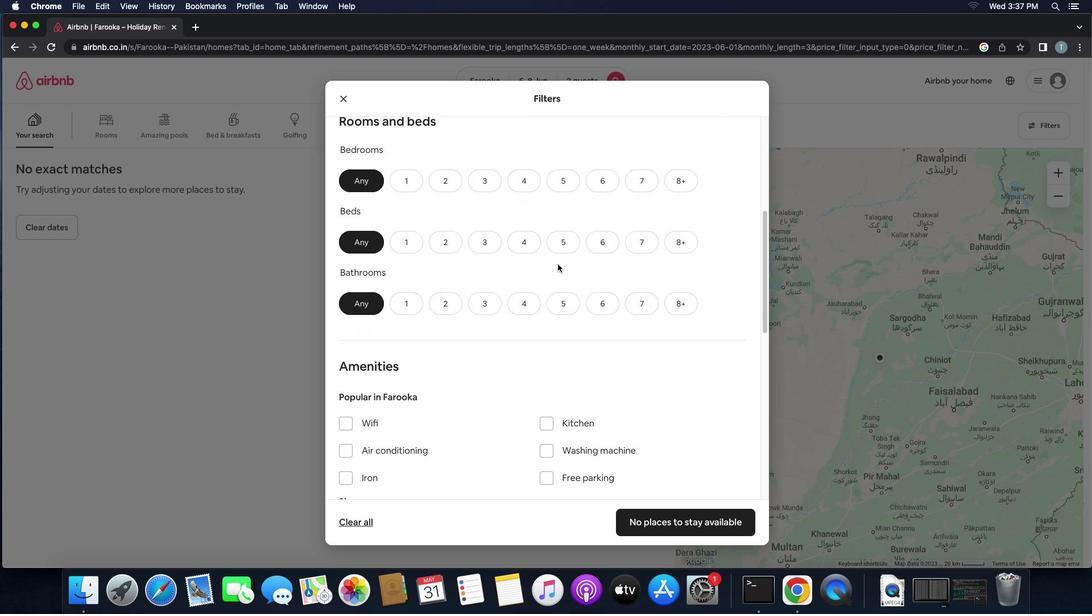 
Action: Mouse scrolled (558, 264) with delta (0, 0)
Screenshot: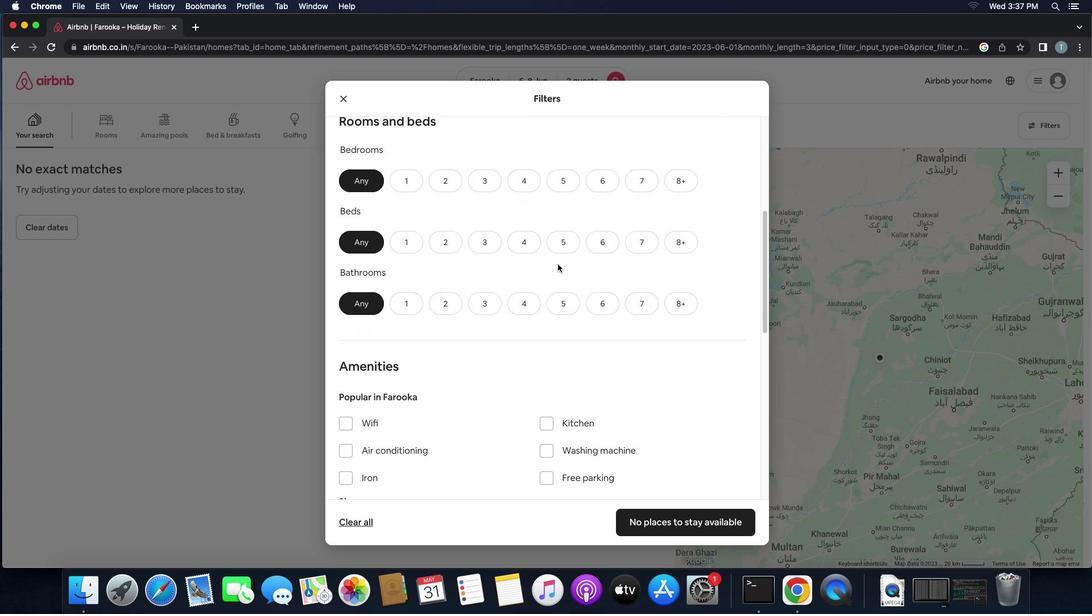 
Action: Mouse moved to (413, 171)
Screenshot: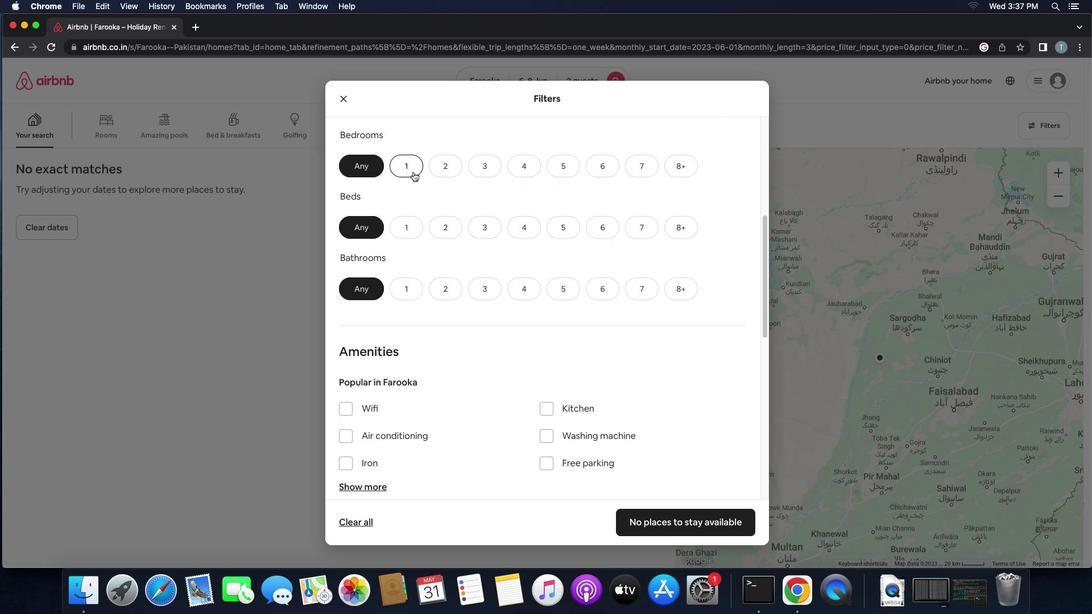
Action: Mouse pressed left at (413, 171)
Screenshot: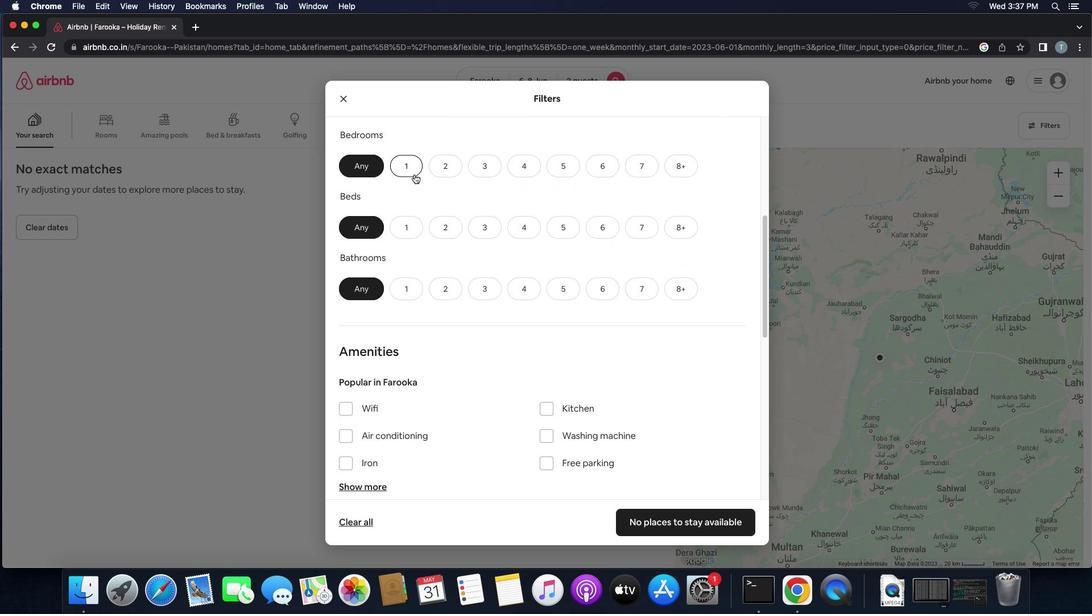 
Action: Mouse moved to (442, 226)
Screenshot: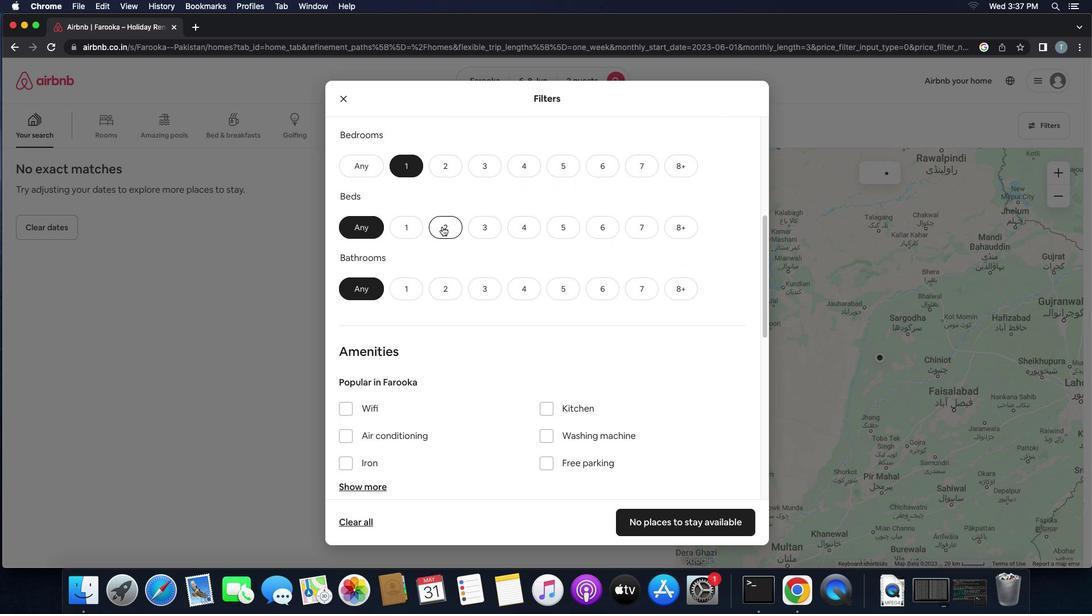 
Action: Mouse pressed left at (442, 226)
Screenshot: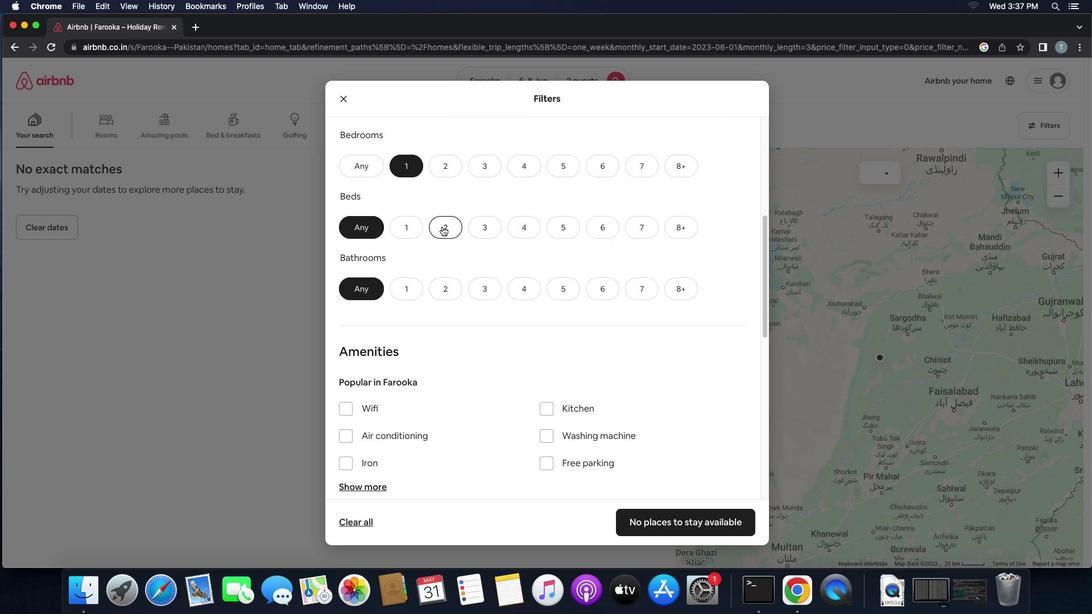 
Action: Mouse moved to (395, 290)
Screenshot: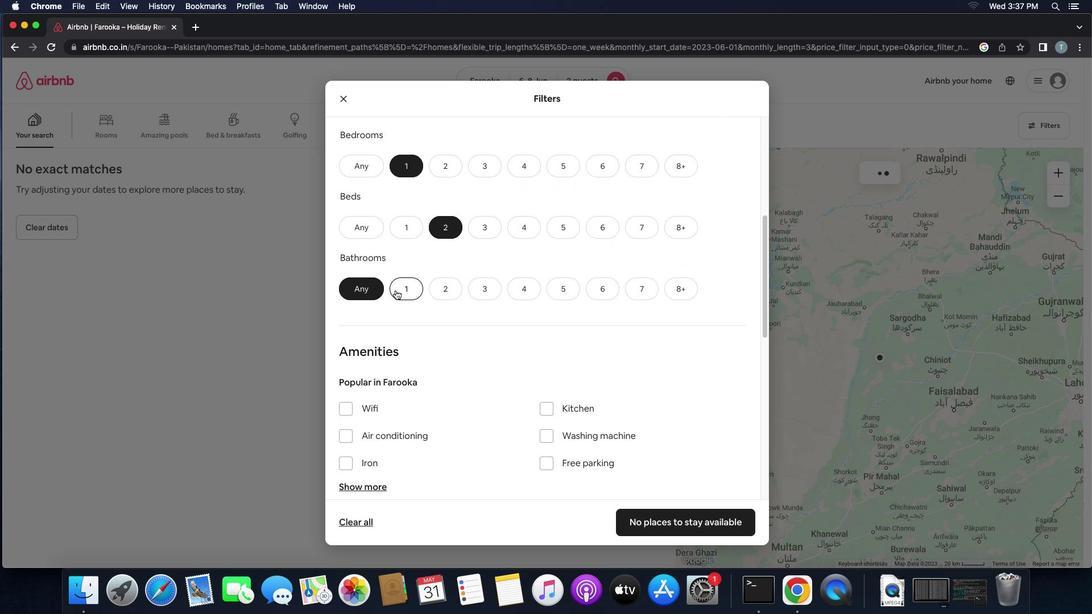 
Action: Mouse pressed left at (395, 290)
Screenshot: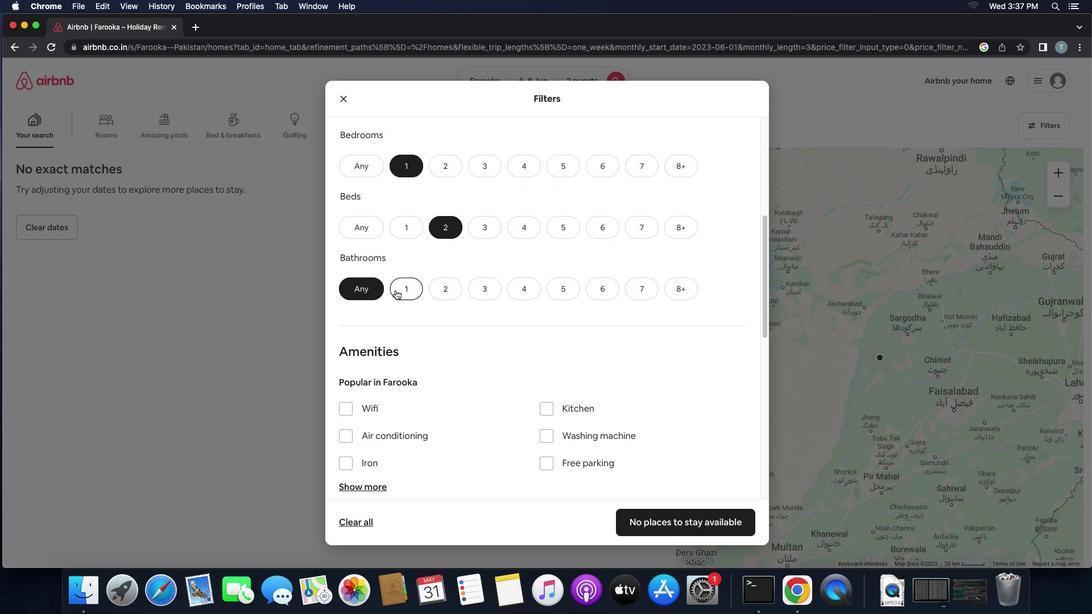 
Action: Mouse moved to (476, 326)
Screenshot: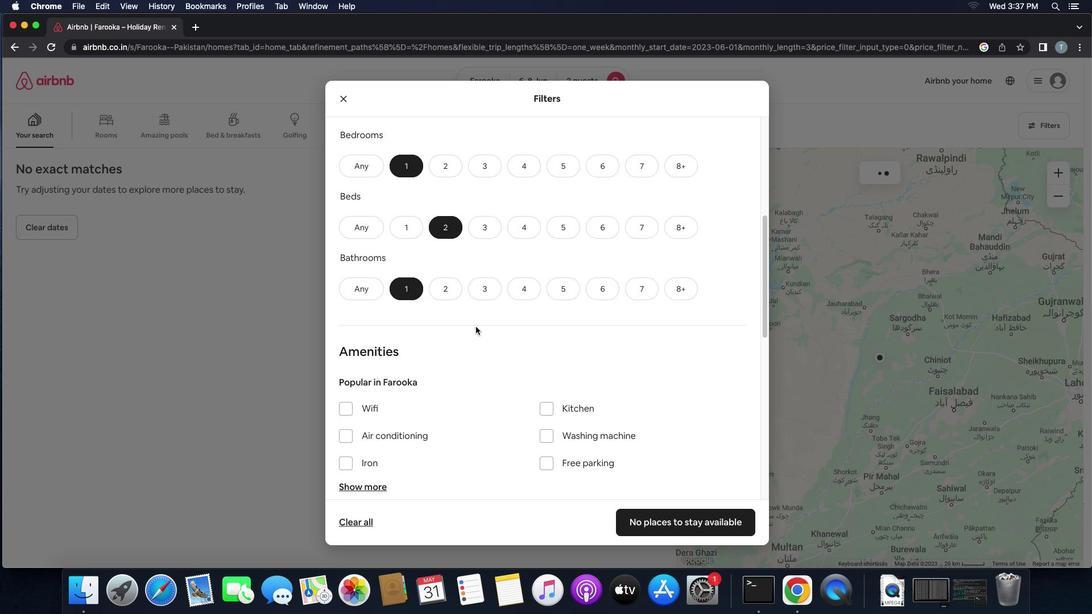 
Action: Mouse scrolled (476, 326) with delta (0, 0)
Screenshot: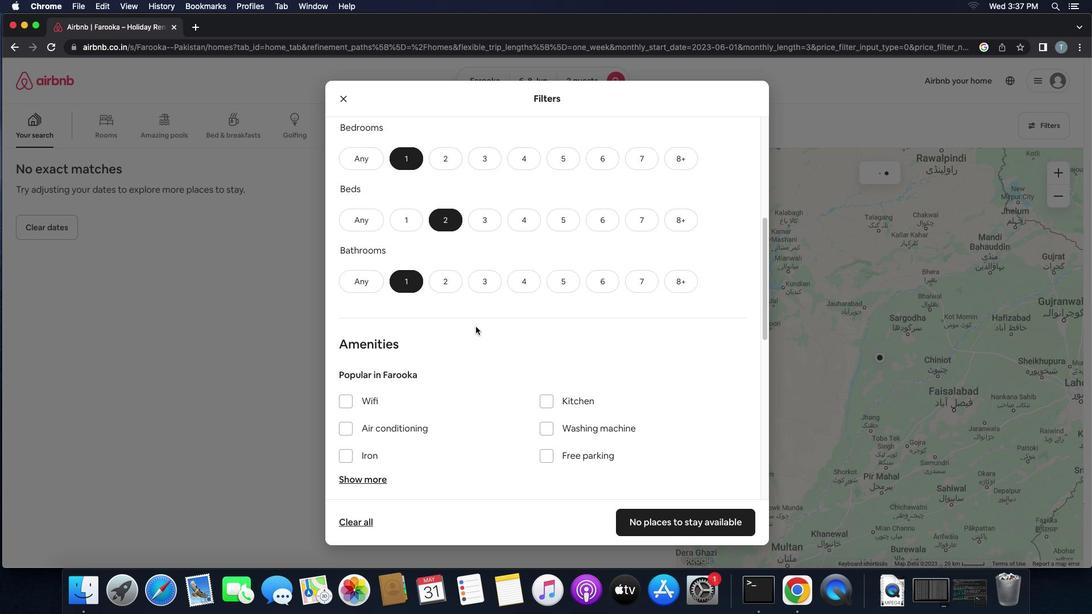 
Action: Mouse scrolled (476, 326) with delta (0, 0)
Screenshot: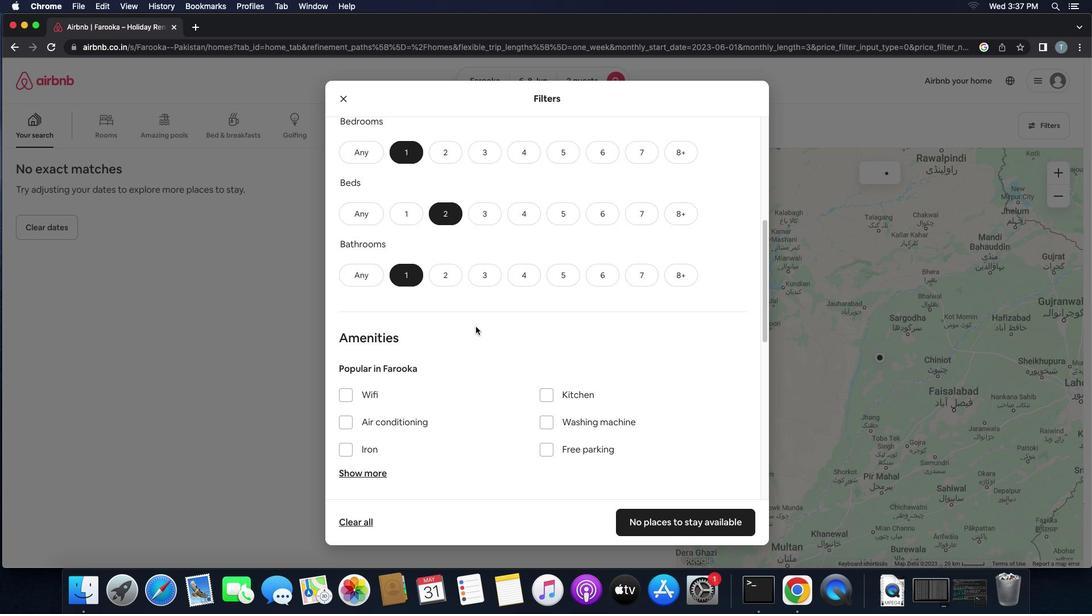 
Action: Mouse scrolled (476, 326) with delta (0, 0)
Screenshot: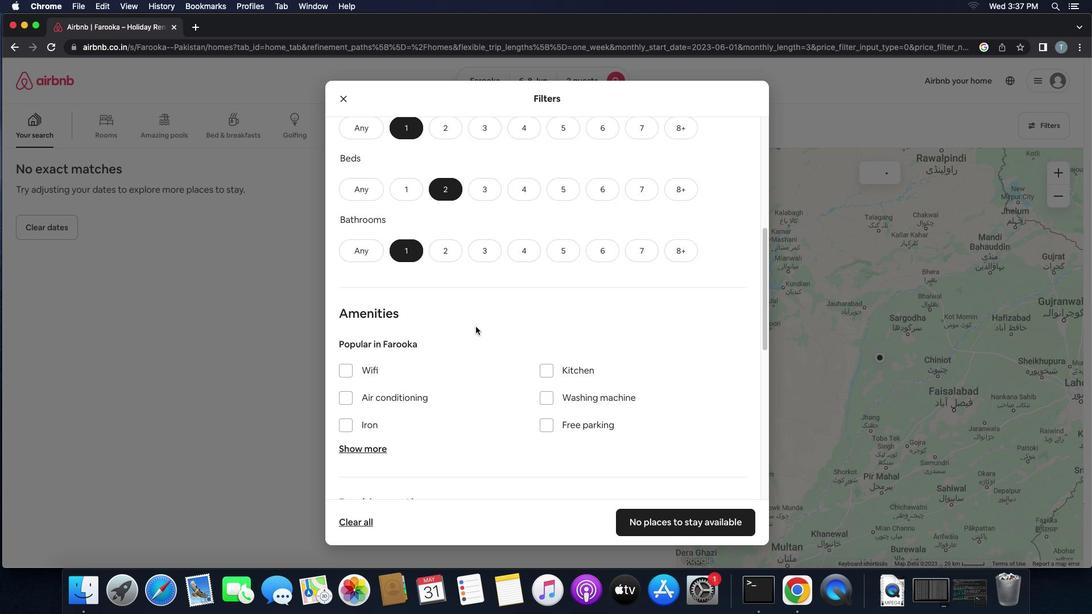 
Action: Mouse moved to (475, 327)
Screenshot: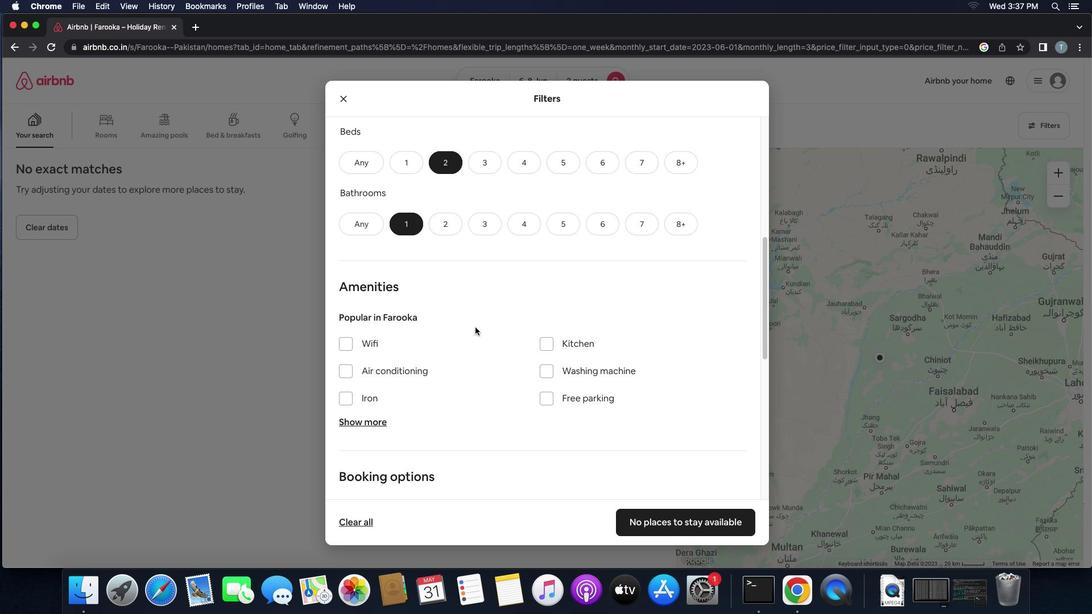
Action: Mouse scrolled (475, 327) with delta (0, 0)
Screenshot: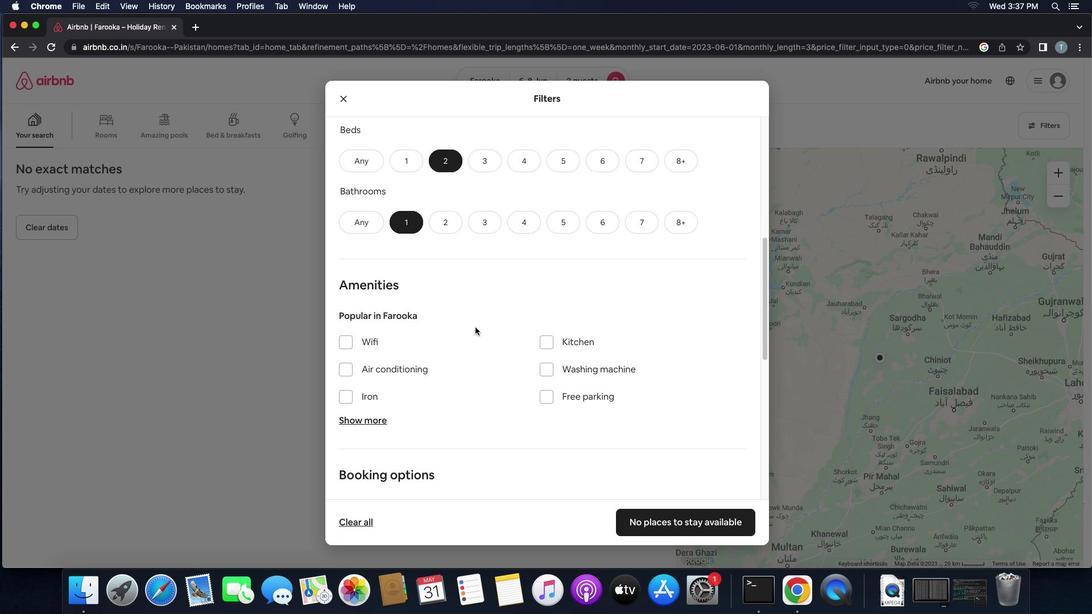 
Action: Mouse scrolled (475, 327) with delta (0, 0)
Screenshot: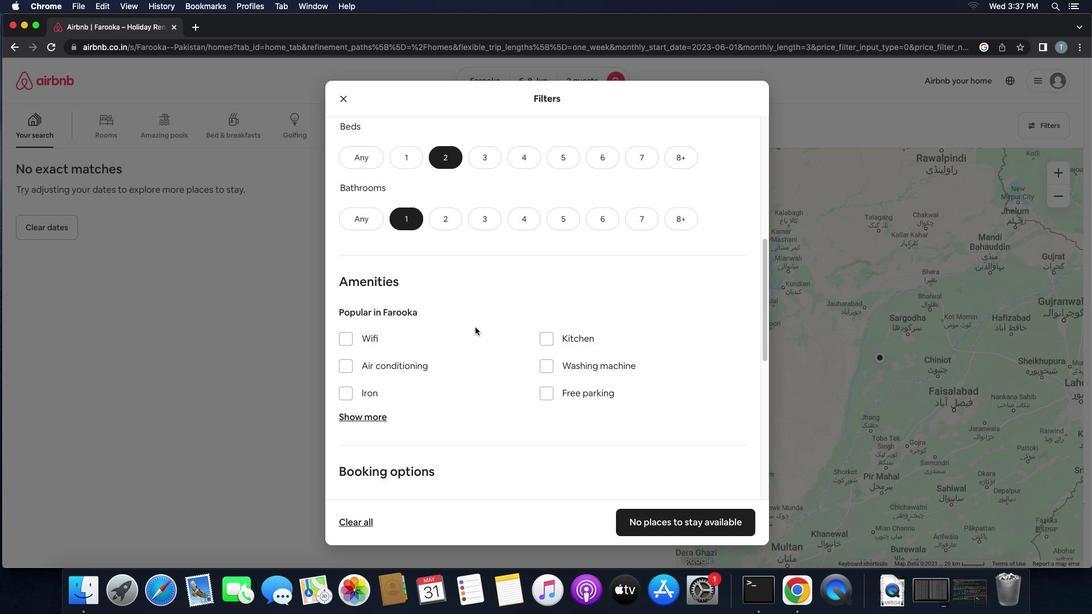 
Action: Mouse scrolled (475, 327) with delta (0, 0)
Screenshot: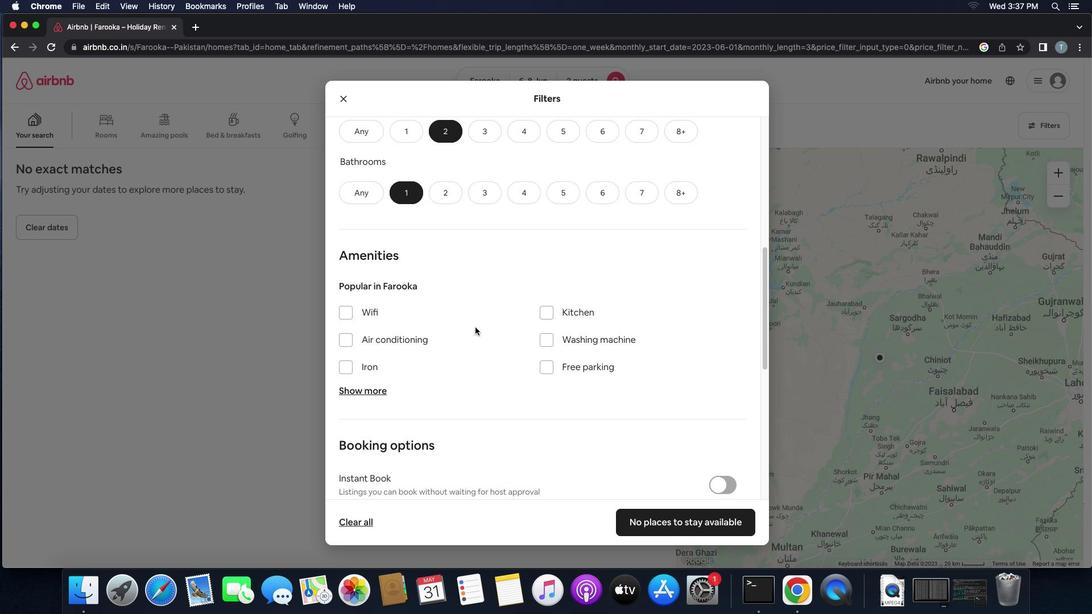 
Action: Mouse scrolled (475, 327) with delta (0, 0)
Screenshot: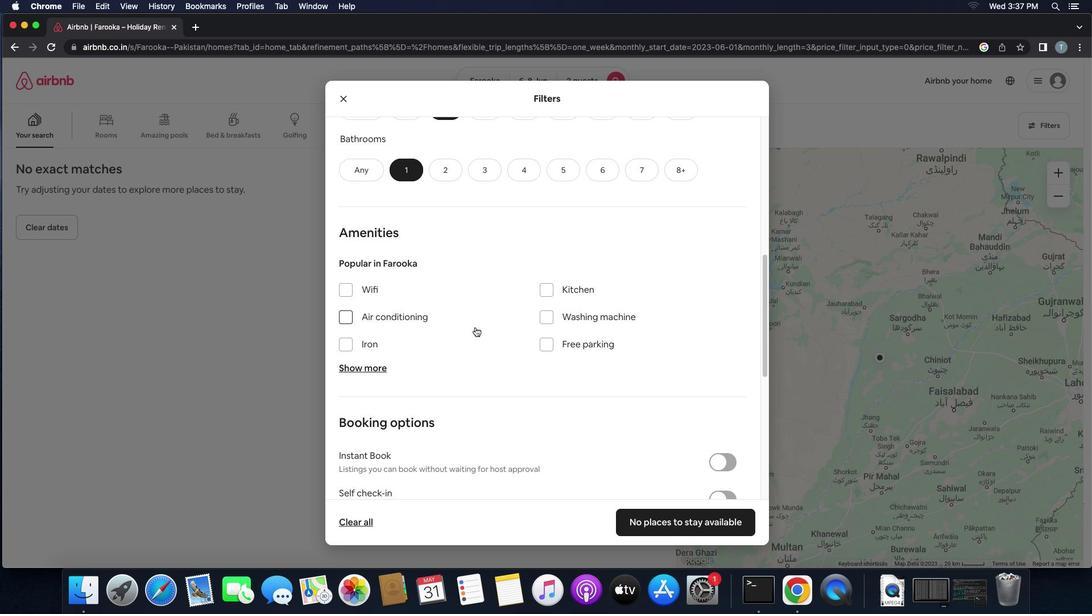
Action: Mouse scrolled (475, 327) with delta (0, 0)
Screenshot: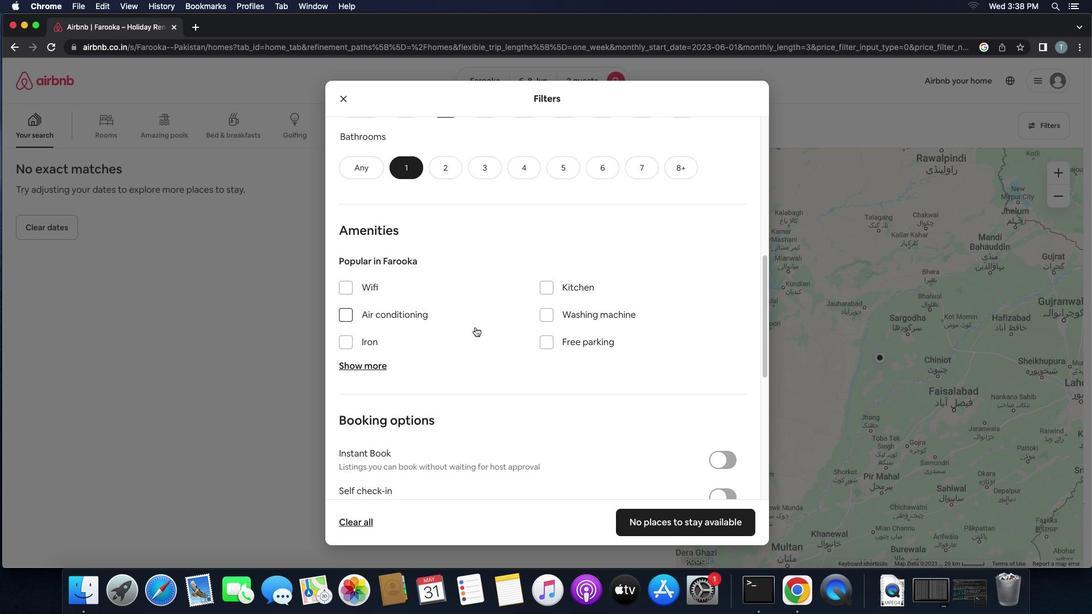 
Action: Mouse scrolled (475, 327) with delta (0, 0)
Screenshot: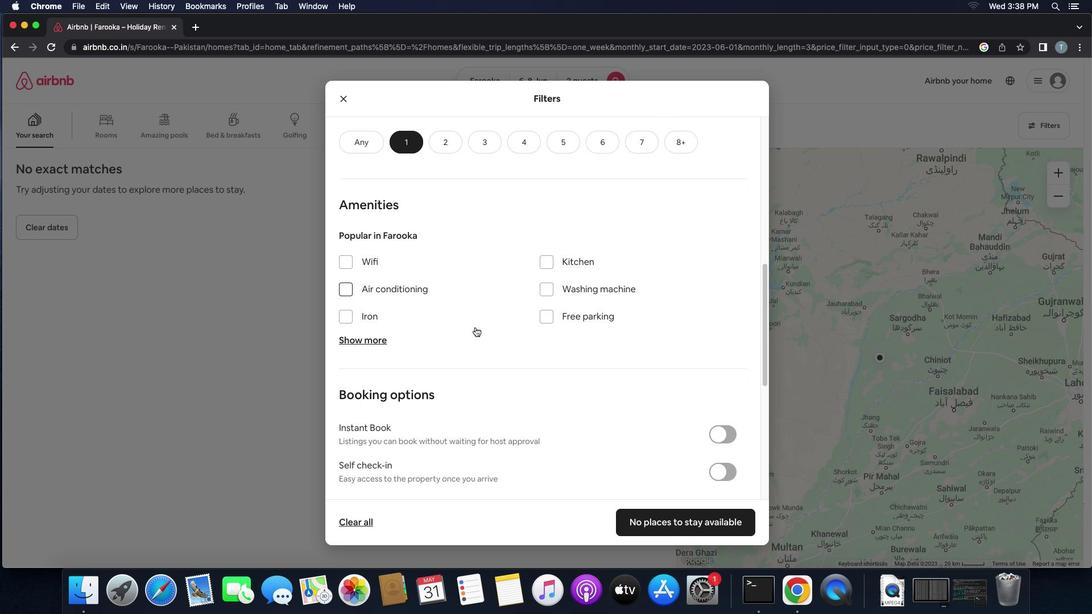 
Action: Mouse moved to (352, 242)
Screenshot: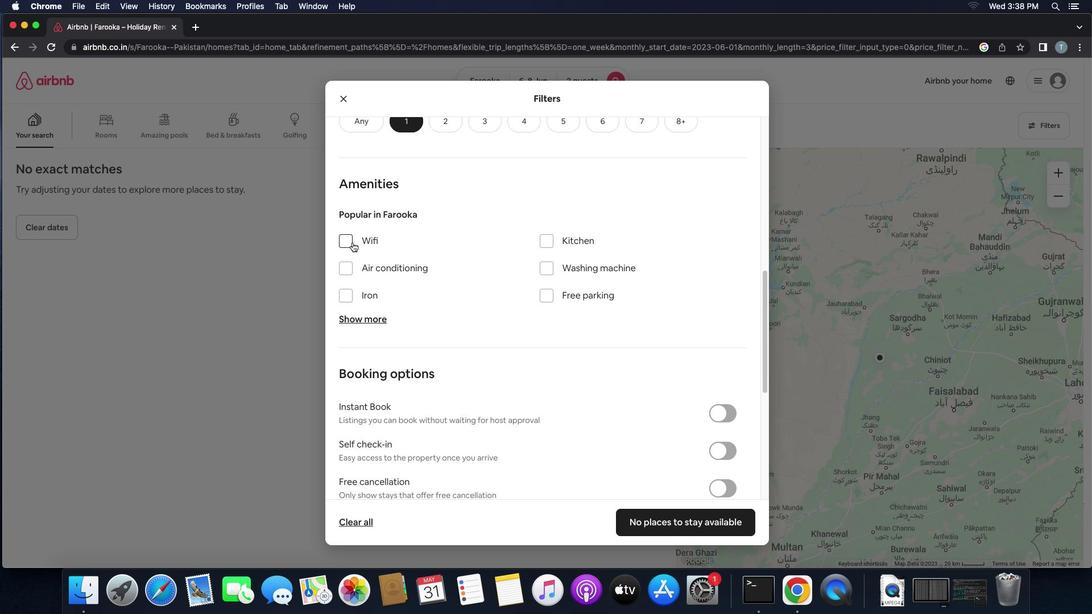 
Action: Mouse pressed left at (352, 242)
Screenshot: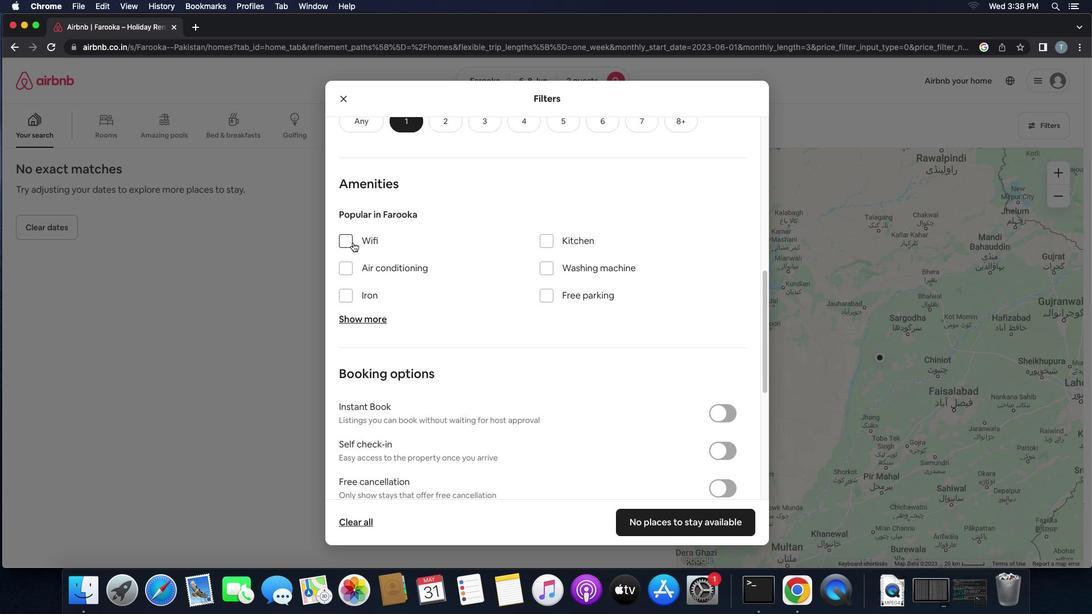 
Action: Mouse moved to (483, 284)
Screenshot: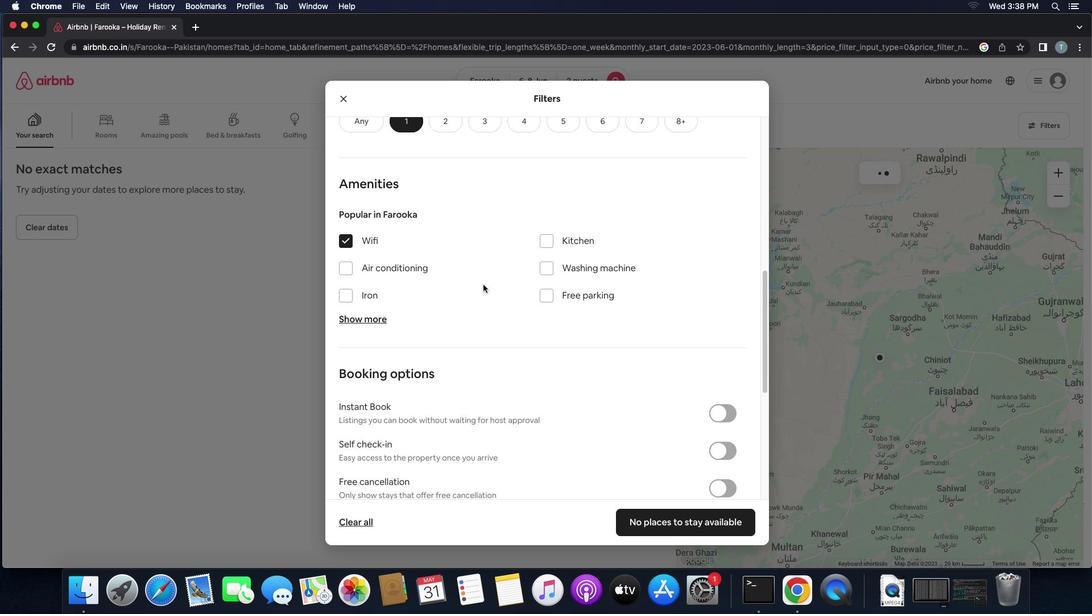
Action: Mouse scrolled (483, 284) with delta (0, 0)
Screenshot: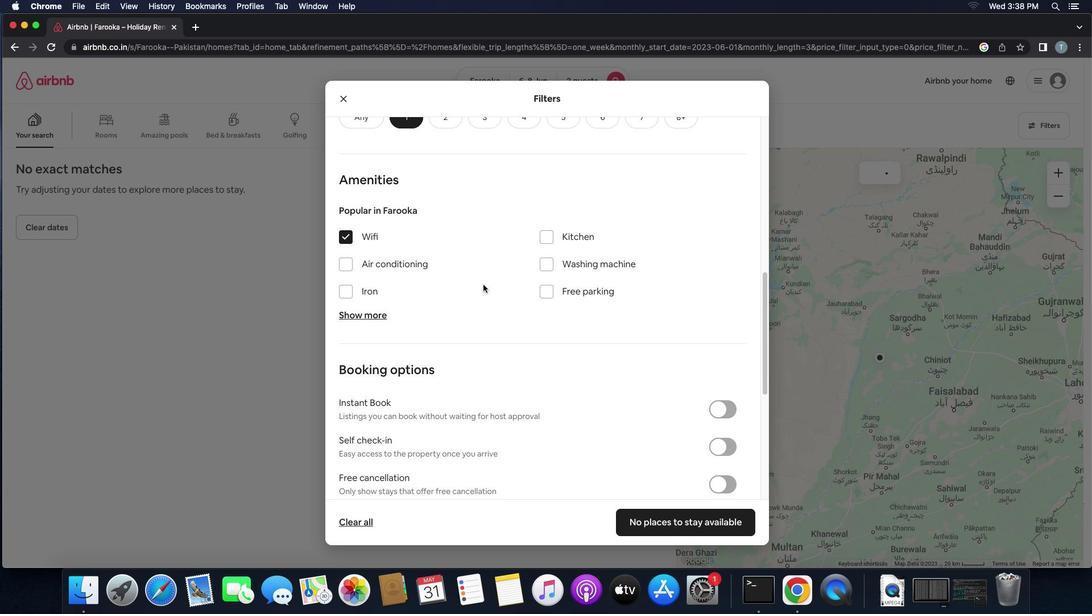 
Action: Mouse scrolled (483, 284) with delta (0, 0)
Screenshot: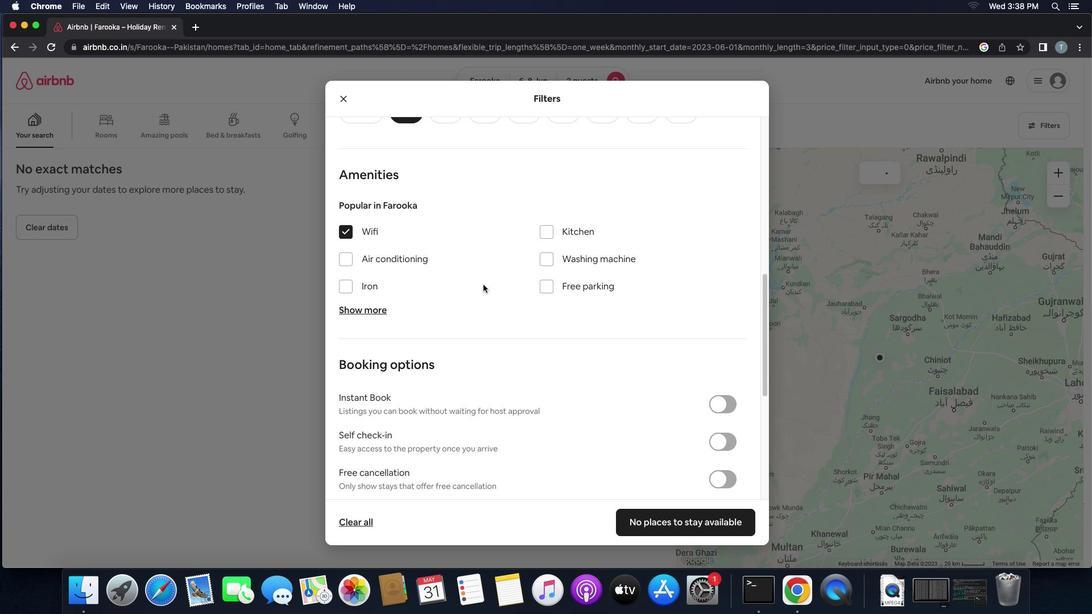 
Action: Mouse scrolled (483, 284) with delta (0, -1)
Screenshot: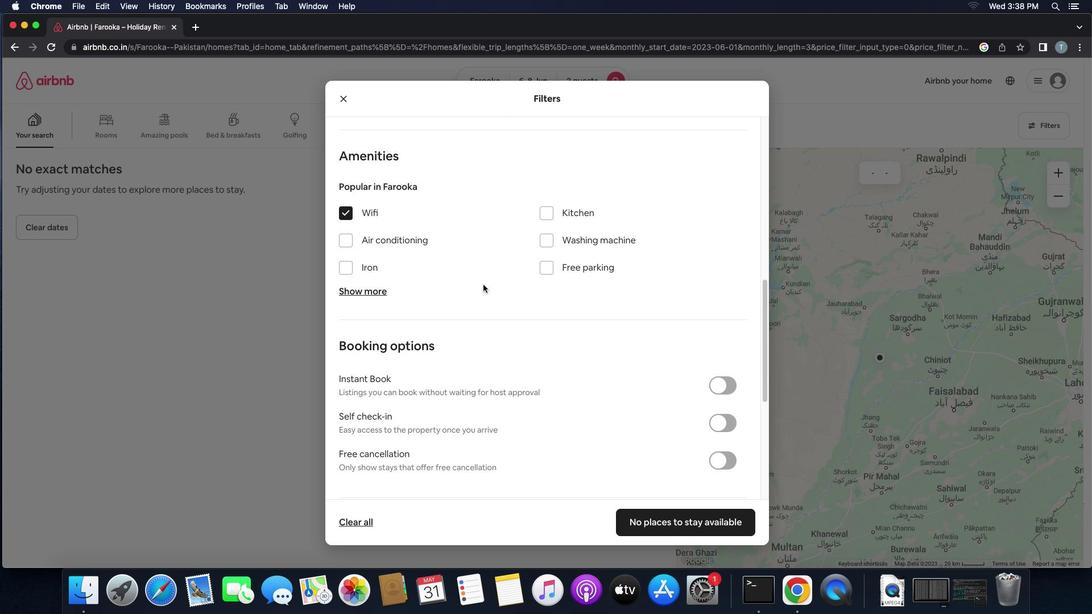
Action: Mouse scrolled (483, 284) with delta (0, 0)
Screenshot: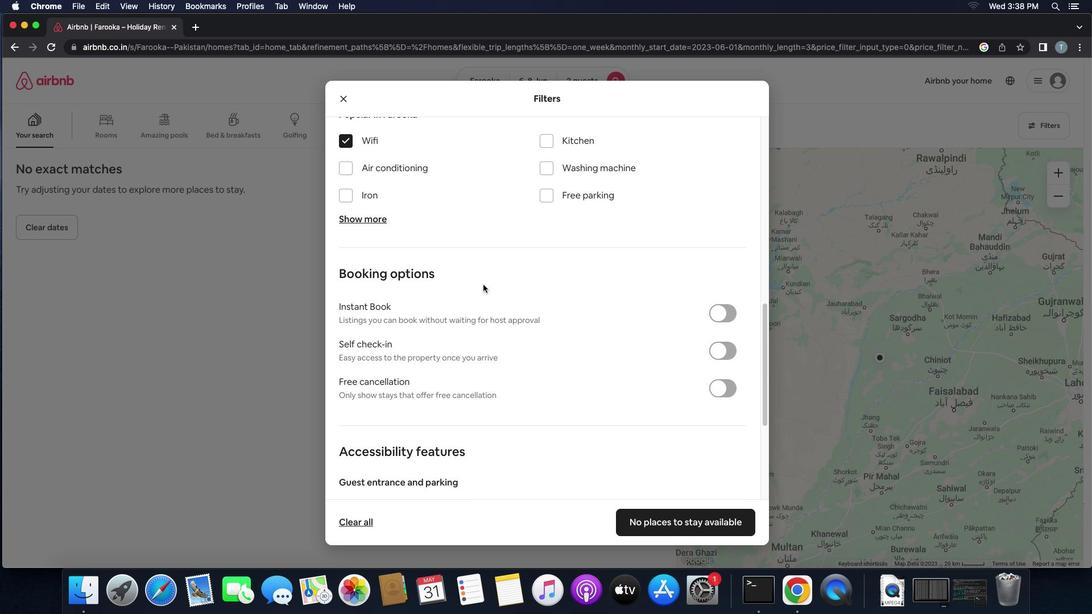 
Action: Mouse scrolled (483, 284) with delta (0, 0)
Screenshot: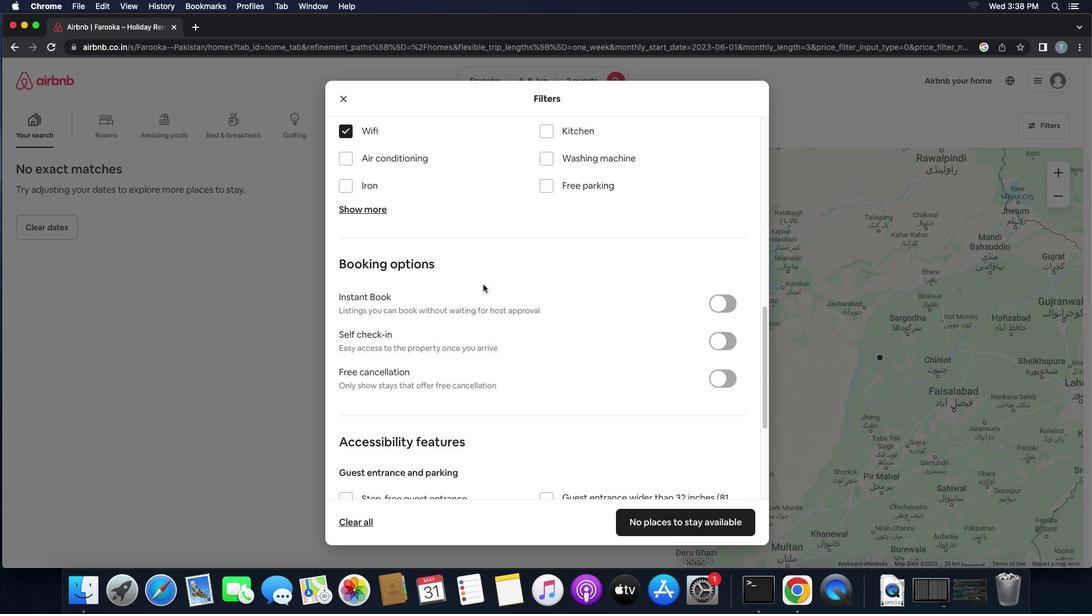 
Action: Mouse scrolled (483, 284) with delta (0, -1)
Screenshot: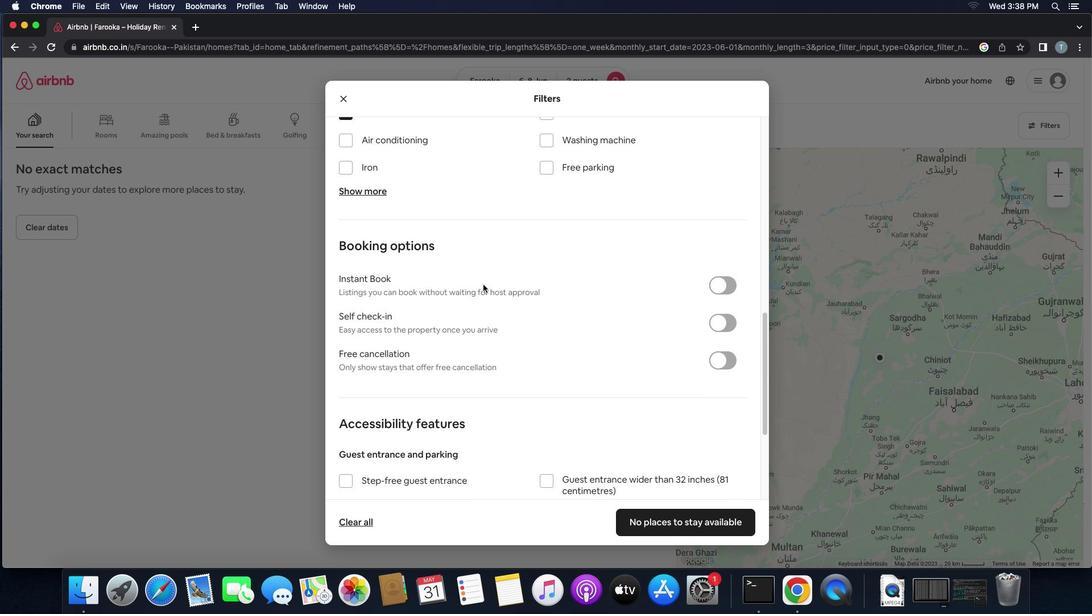 
Action: Mouse moved to (726, 276)
Screenshot: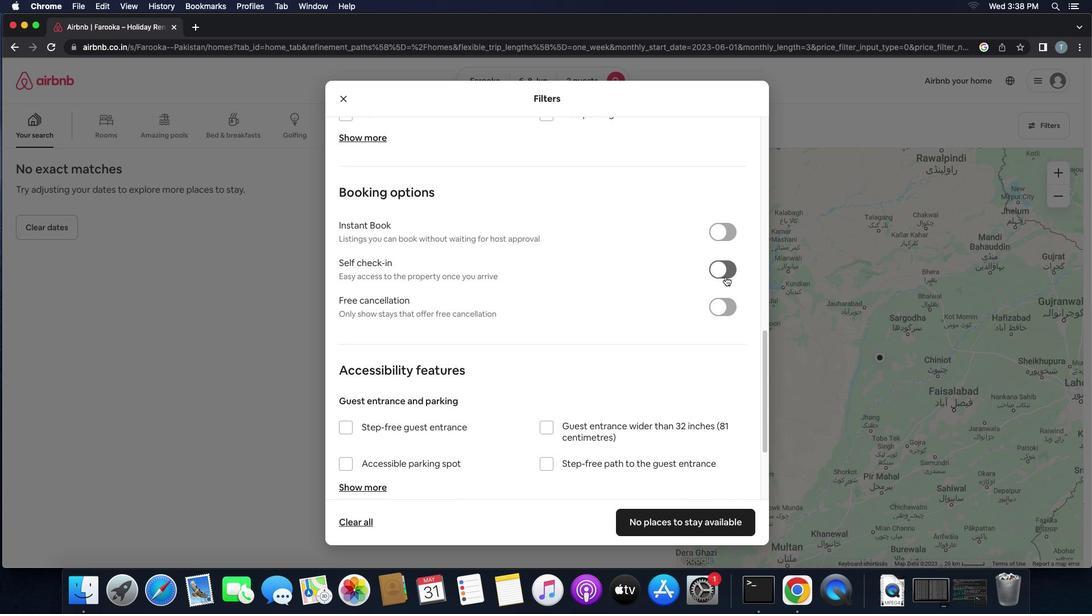 
Action: Mouse pressed left at (726, 276)
Screenshot: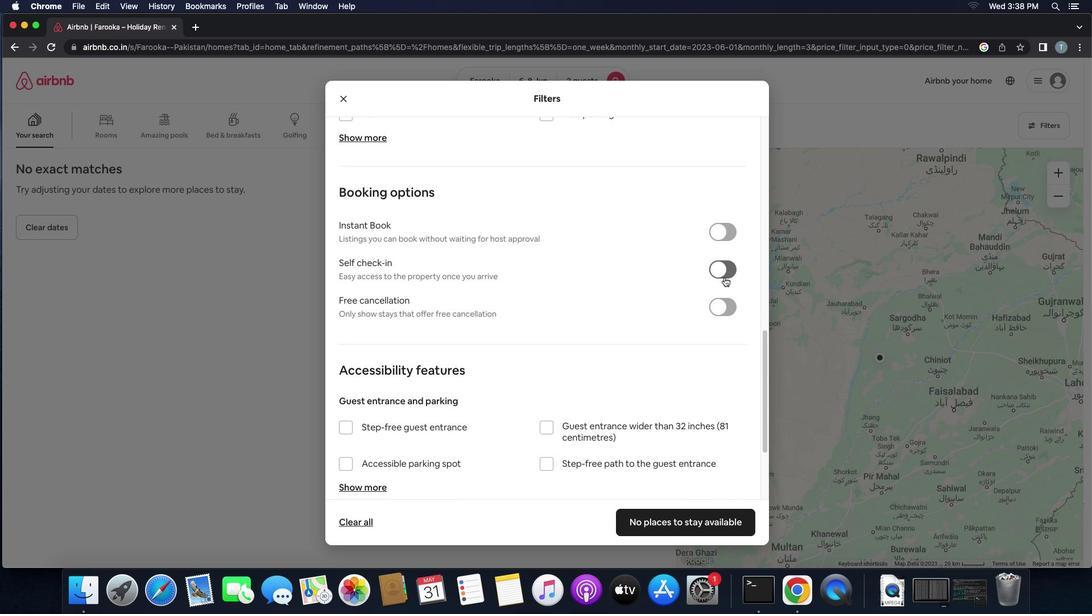 
Action: Mouse moved to (624, 371)
Screenshot: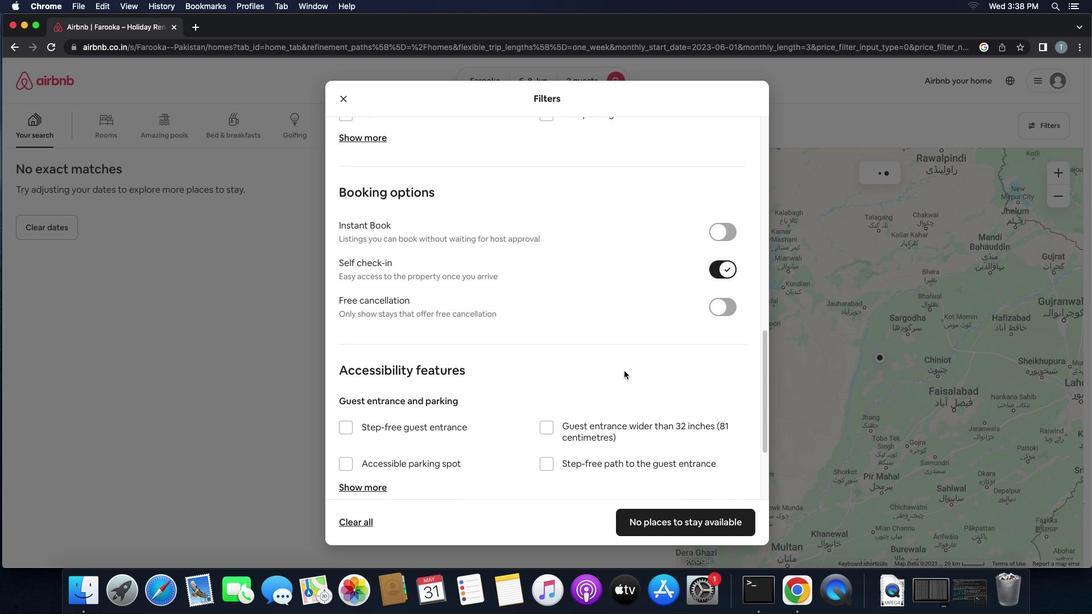 
Action: Mouse scrolled (624, 371) with delta (0, 0)
Screenshot: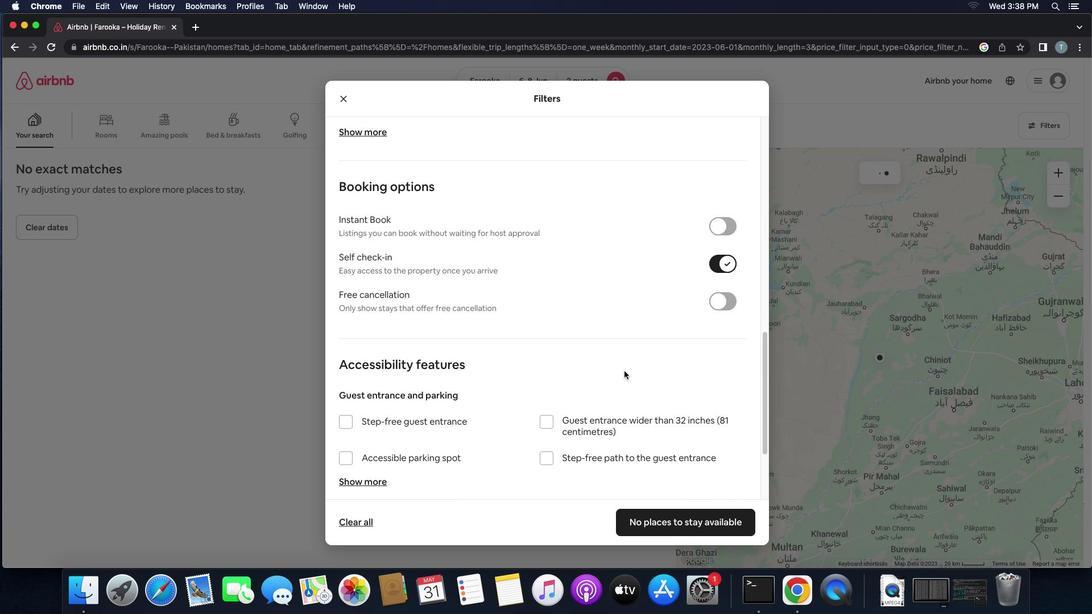 
Action: Mouse scrolled (624, 371) with delta (0, 0)
Screenshot: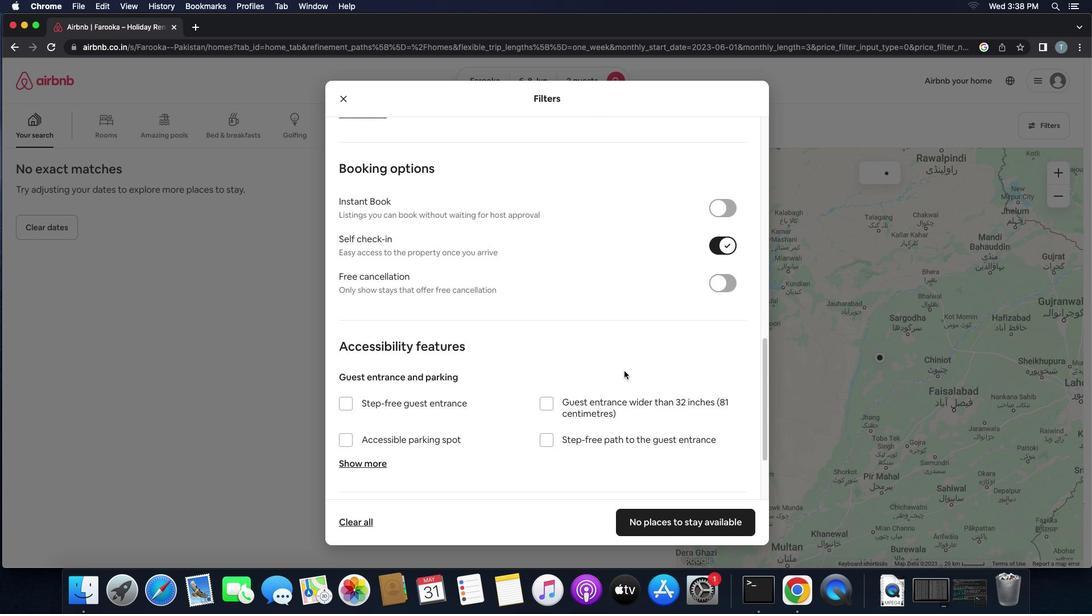 
Action: Mouse scrolled (624, 371) with delta (0, -1)
Screenshot: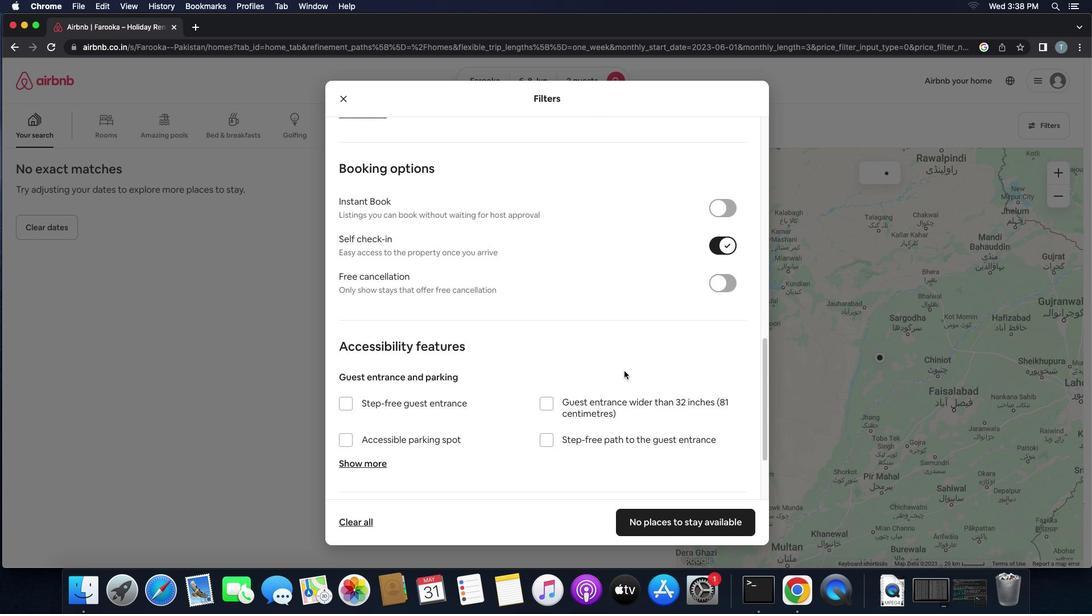 
Action: Mouse scrolled (624, 371) with delta (0, -2)
Screenshot: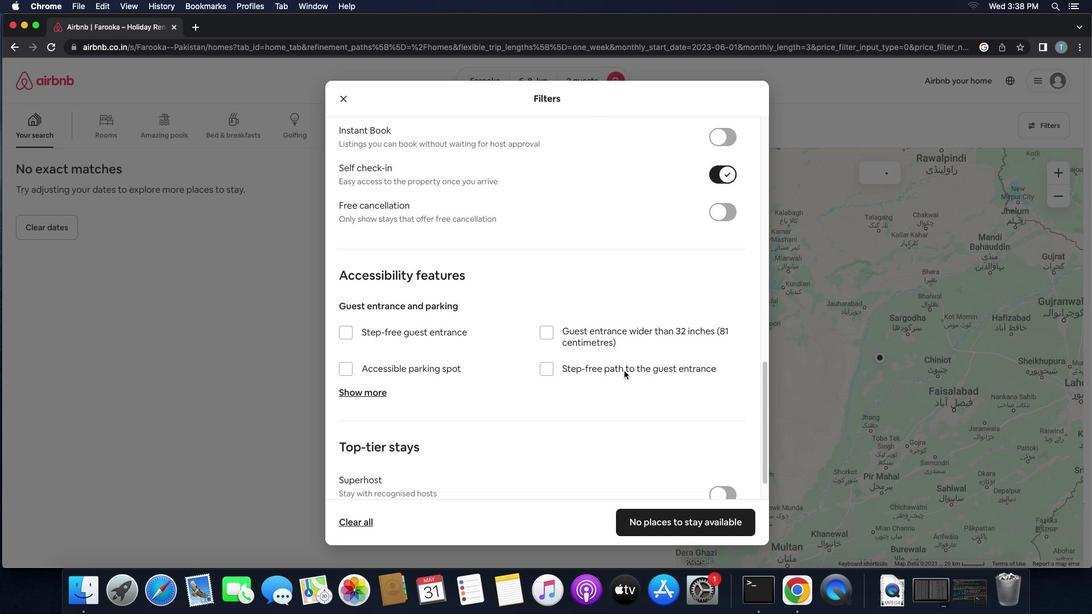 
Action: Mouse scrolled (624, 371) with delta (0, 0)
Screenshot: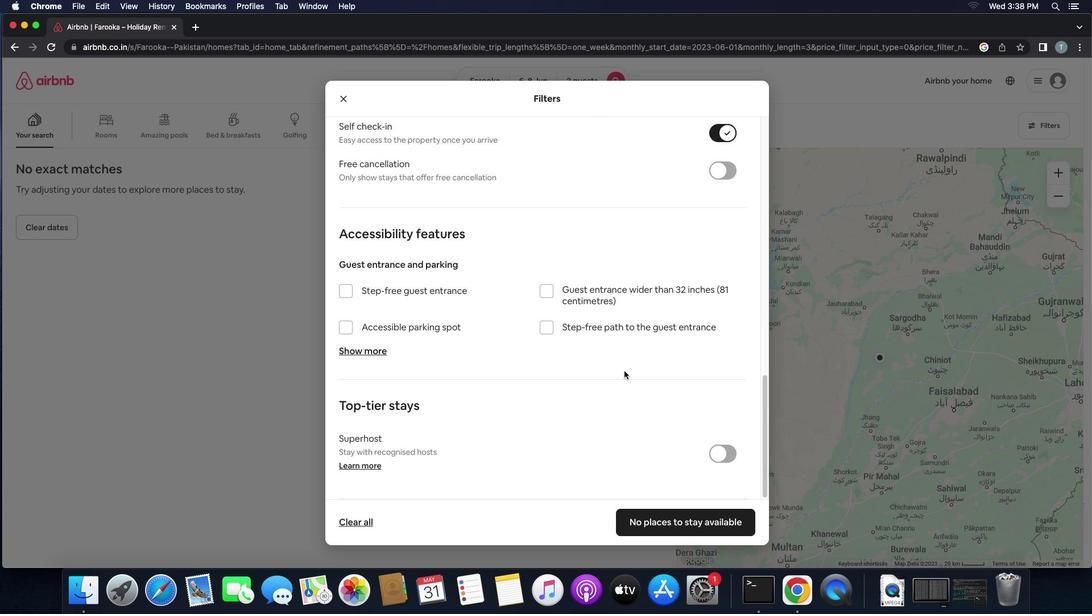 
Action: Mouse scrolled (624, 371) with delta (0, 0)
Screenshot: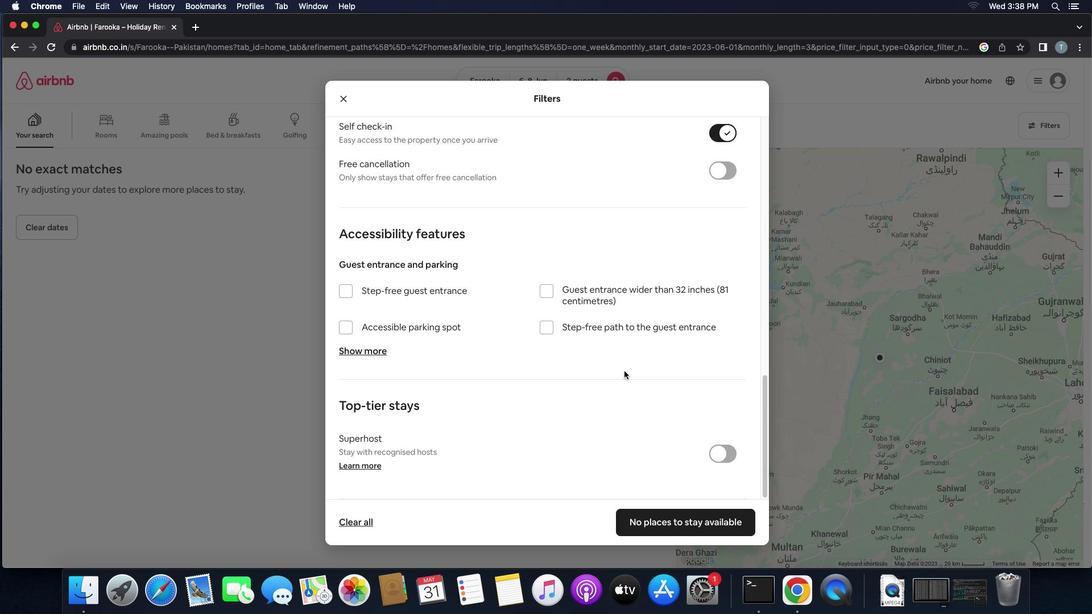 
Action: Mouse scrolled (624, 371) with delta (0, -2)
Screenshot: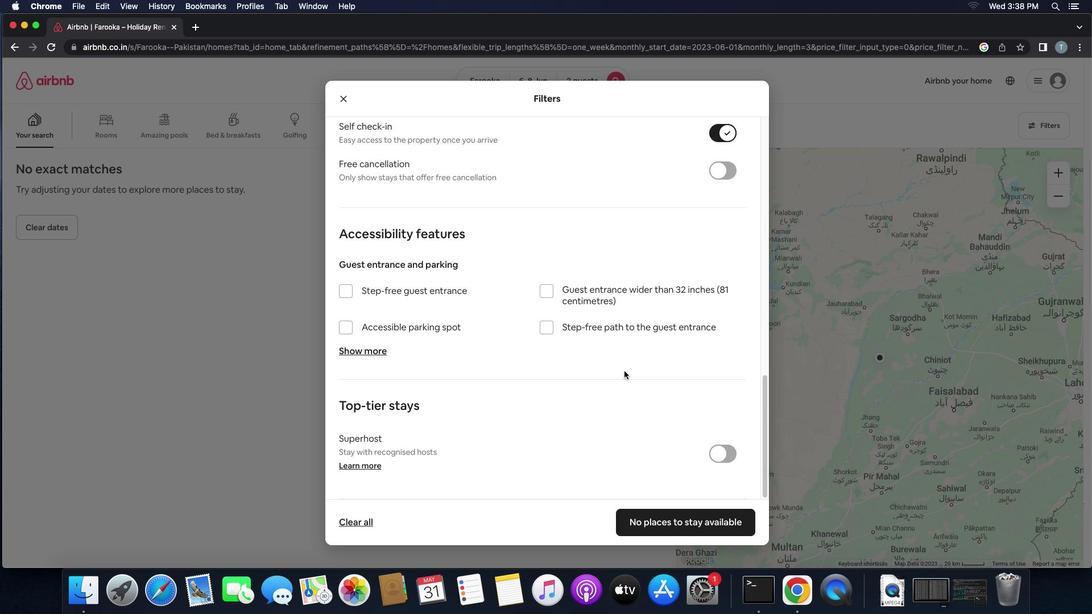 
Action: Mouse scrolled (624, 371) with delta (0, -2)
Screenshot: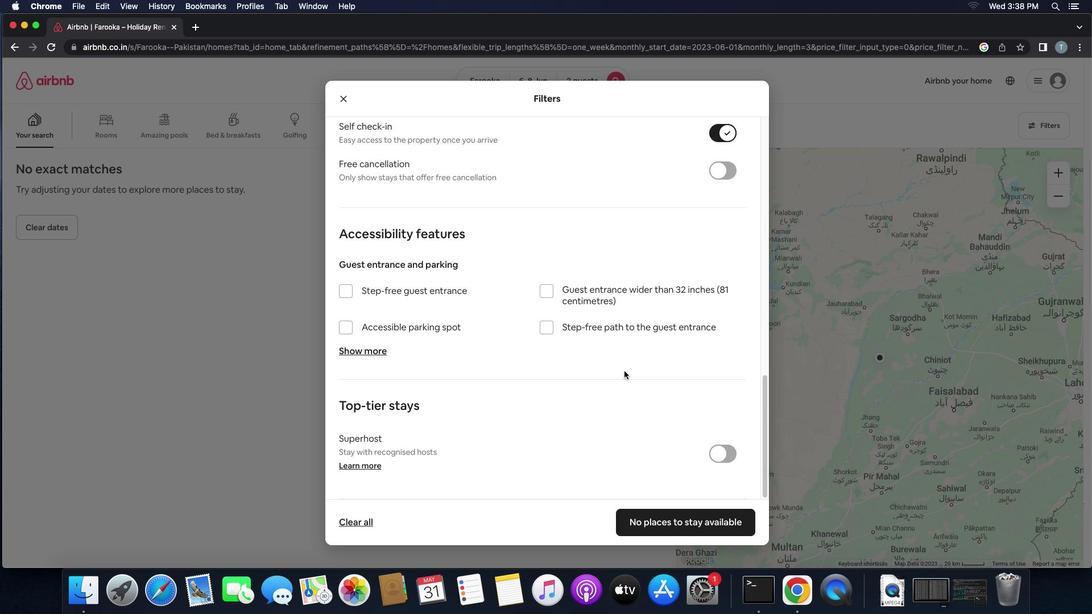 
Action: Mouse scrolled (624, 371) with delta (0, -3)
Screenshot: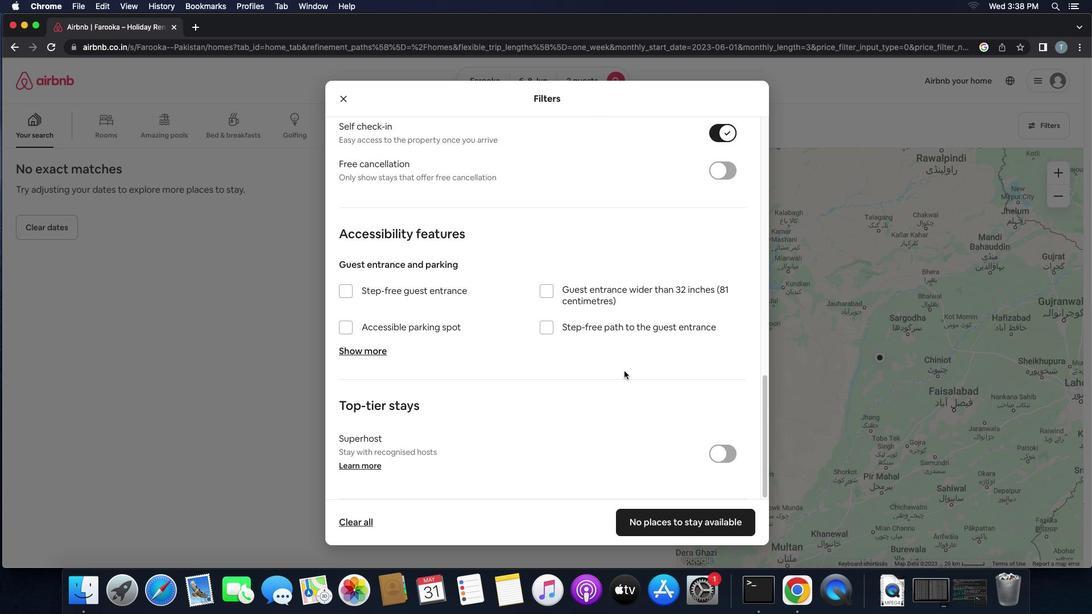 
Action: Mouse moved to (651, 520)
Screenshot: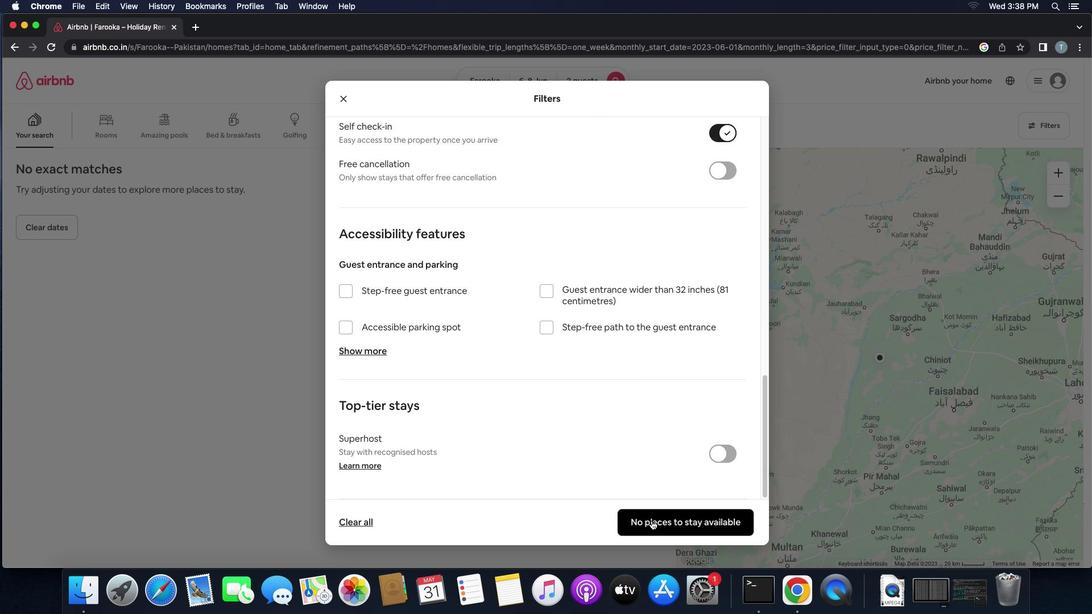 
Action: Mouse pressed left at (651, 520)
Screenshot: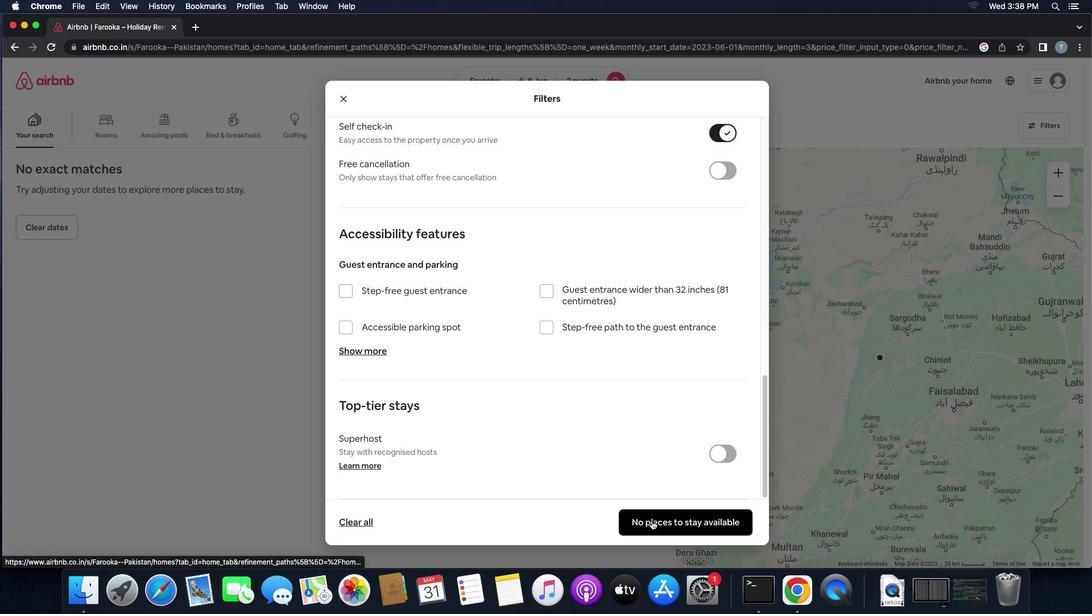 
